 Task: Create a due date automation trigger when advanced on, on the monday after a card is due add fields with custom field "Resume" set to a number greater or equal to 1 and lower or equal to 10 at 11:00 AM.
Action: Mouse moved to (1134, 96)
Screenshot: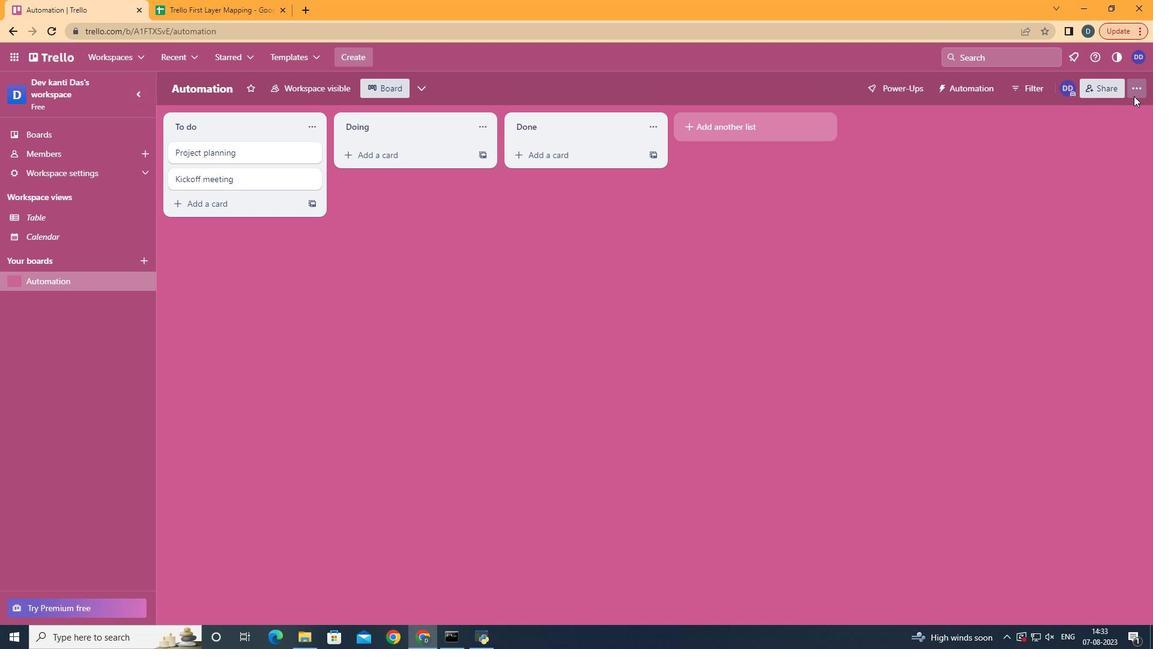 
Action: Mouse pressed left at (1134, 96)
Screenshot: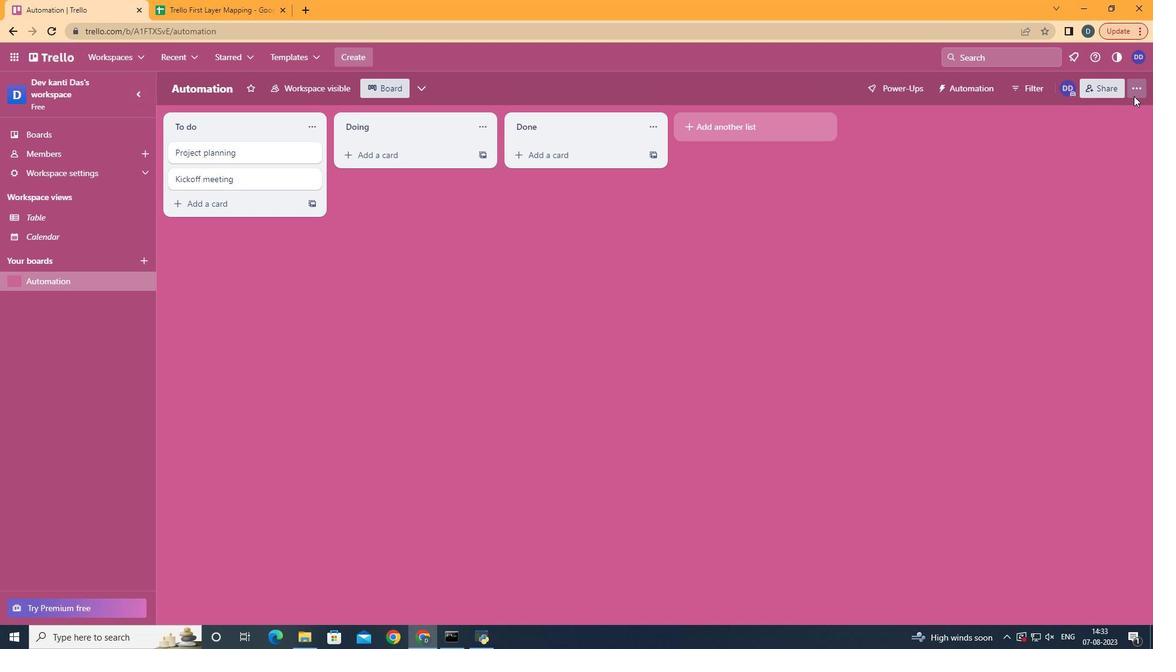
Action: Mouse moved to (1031, 253)
Screenshot: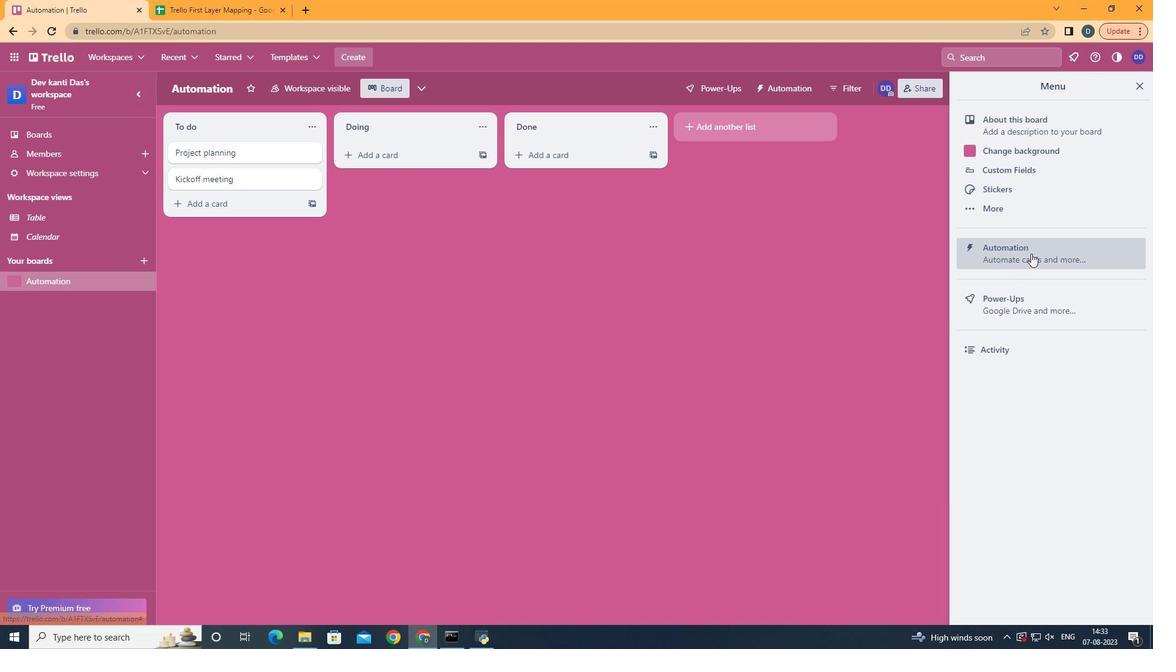 
Action: Mouse pressed left at (1031, 253)
Screenshot: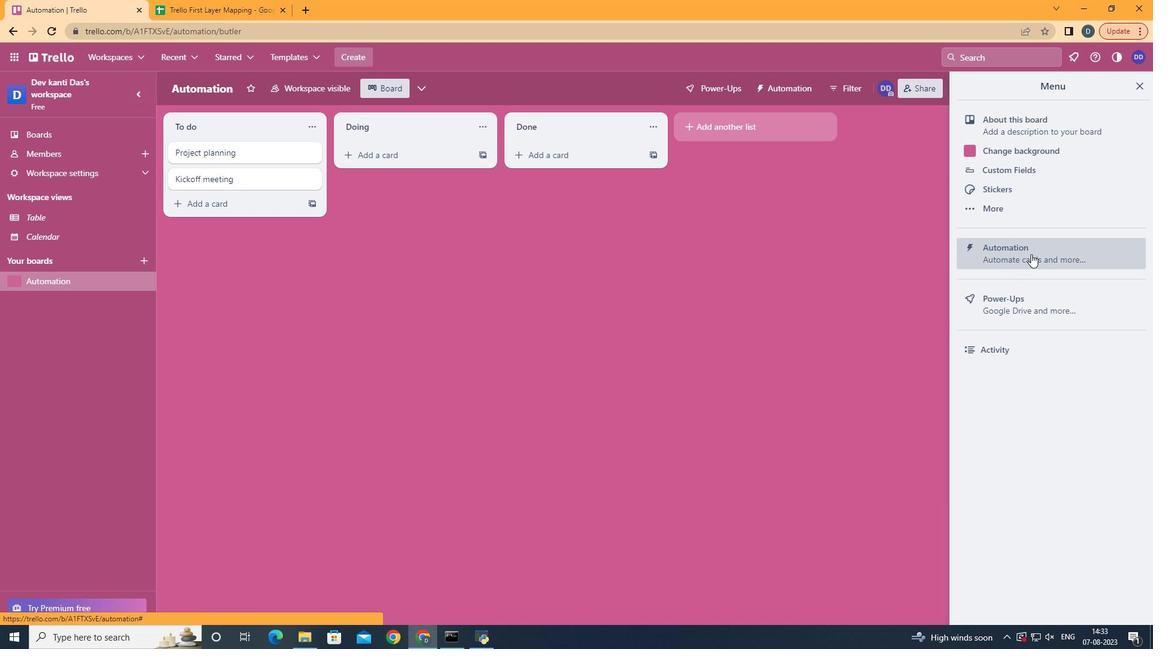 
Action: Mouse moved to (216, 235)
Screenshot: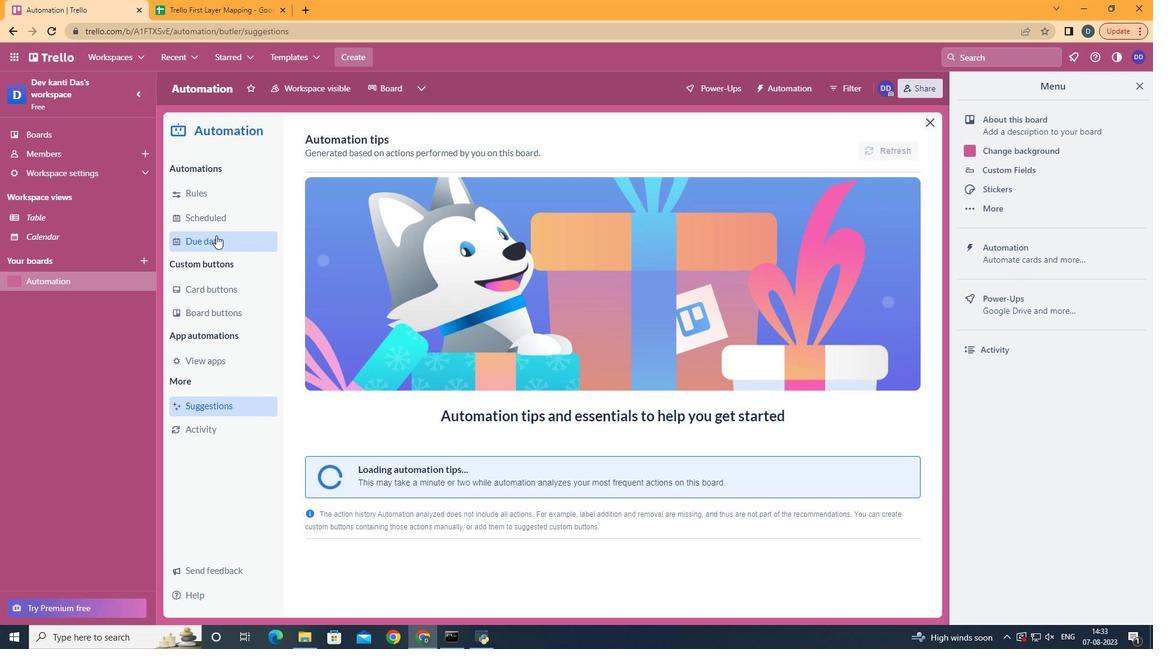 
Action: Mouse pressed left at (216, 235)
Screenshot: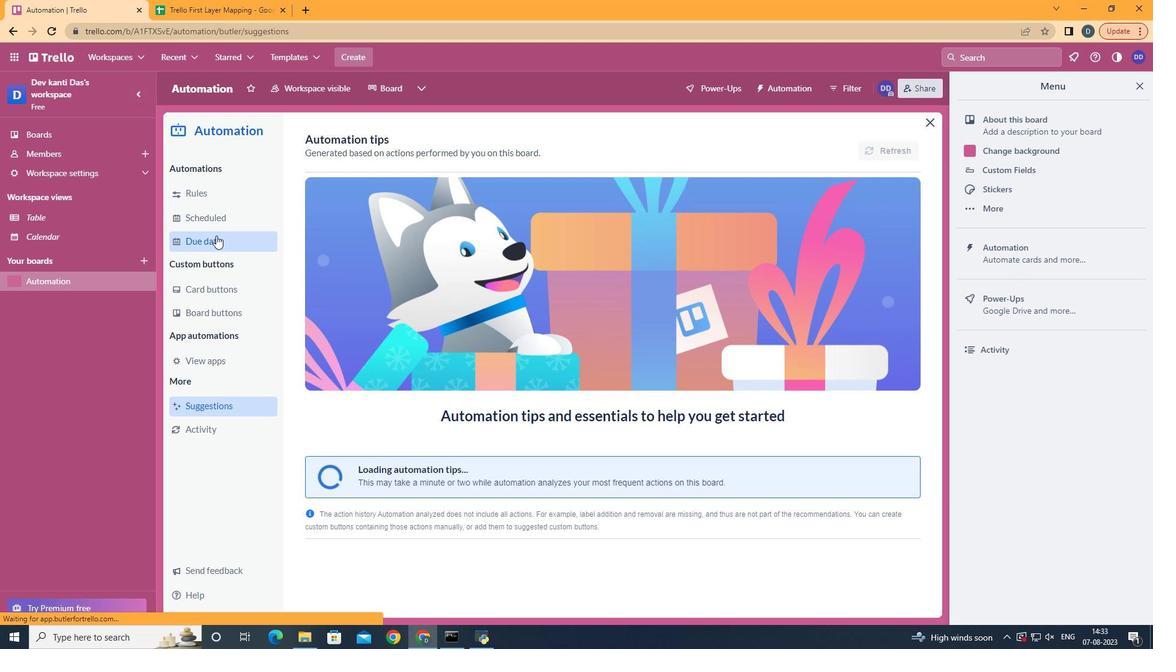 
Action: Mouse moved to (847, 149)
Screenshot: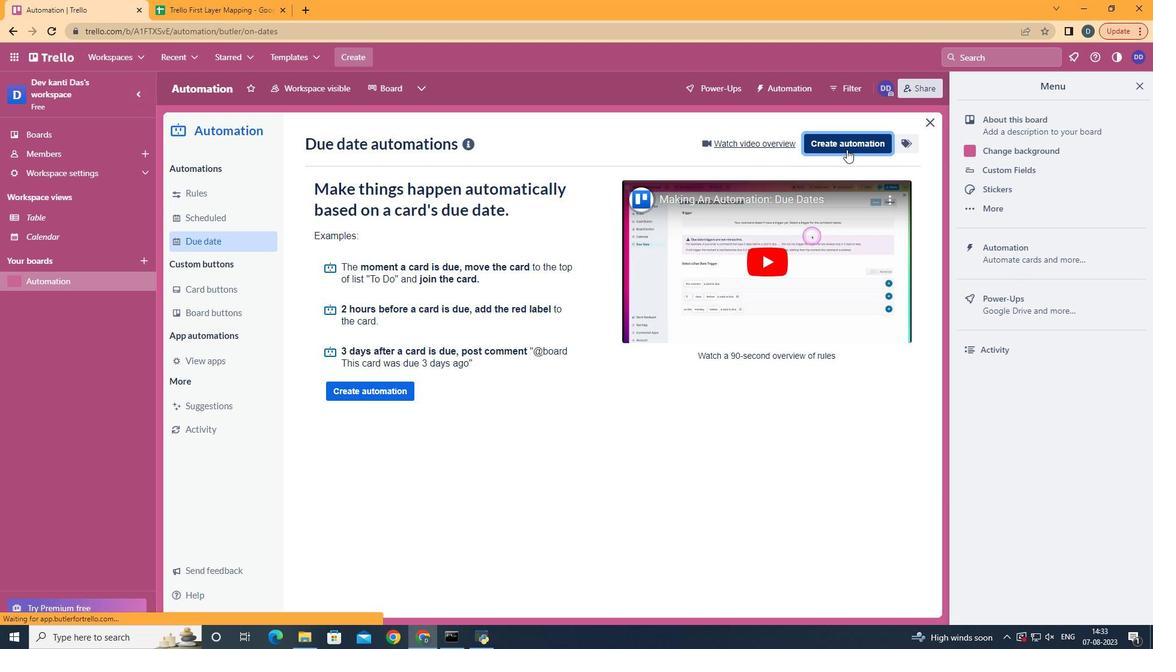 
Action: Mouse pressed left at (847, 149)
Screenshot: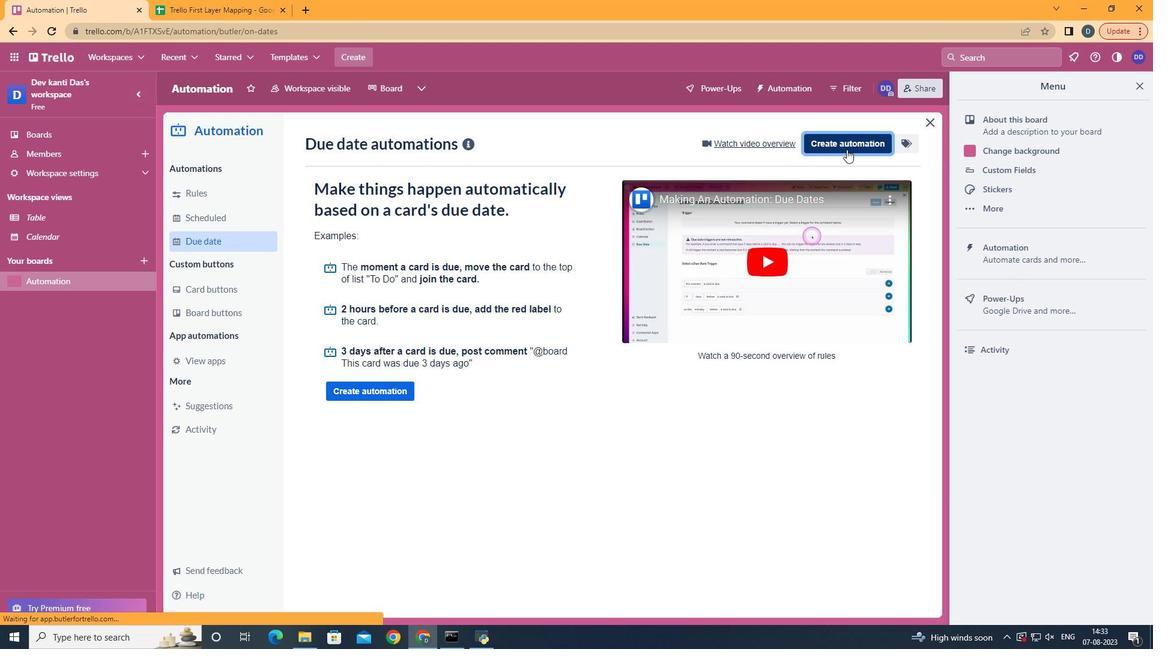 
Action: Mouse moved to (662, 260)
Screenshot: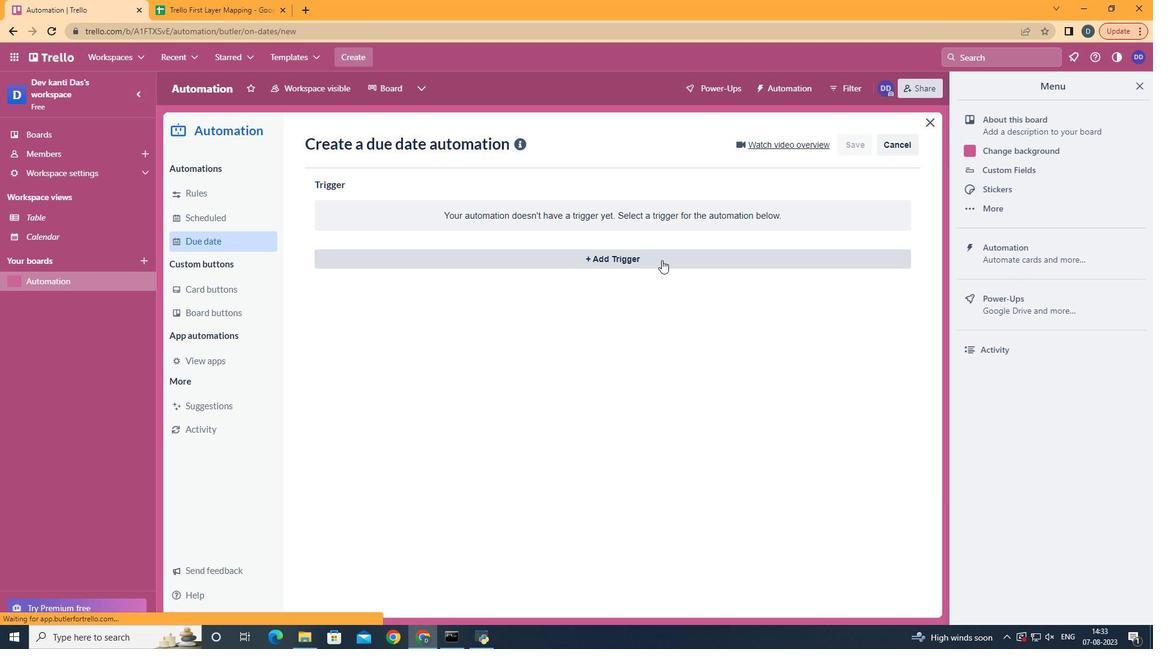 
Action: Mouse pressed left at (662, 260)
Screenshot: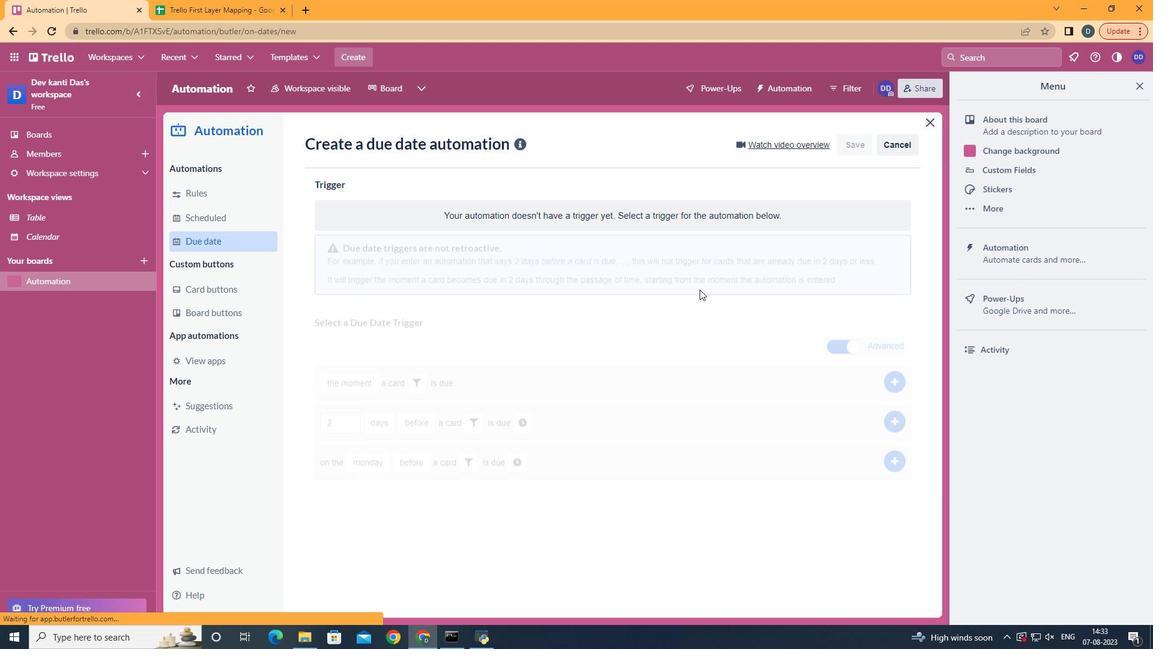 
Action: Mouse moved to (392, 307)
Screenshot: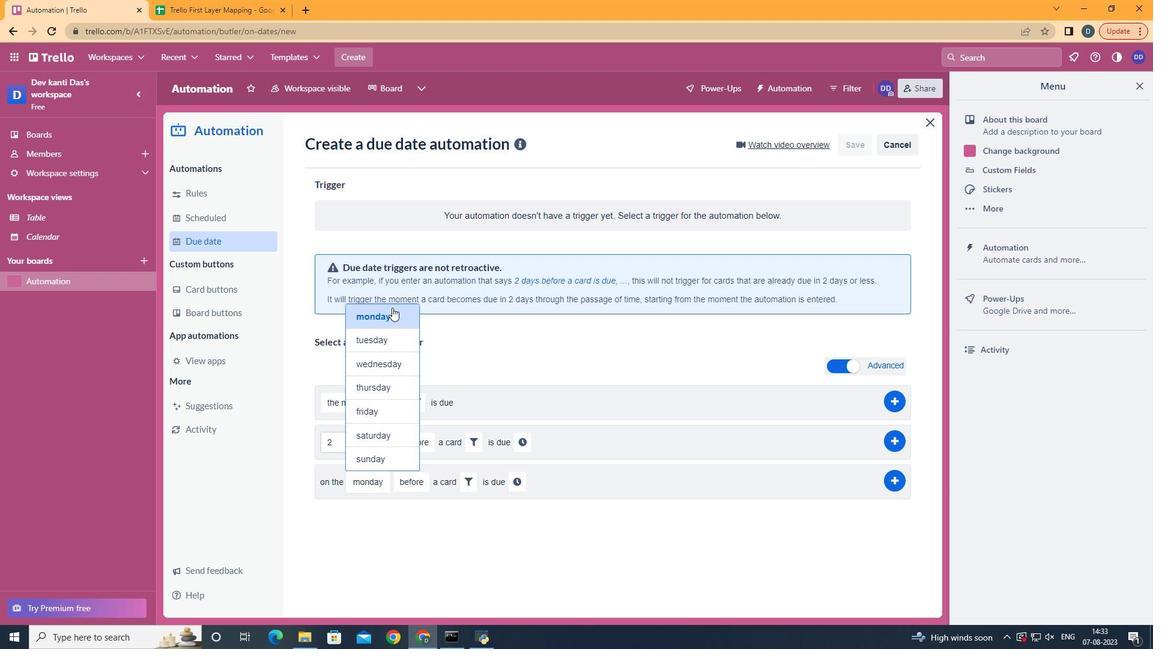 
Action: Mouse pressed left at (392, 307)
Screenshot: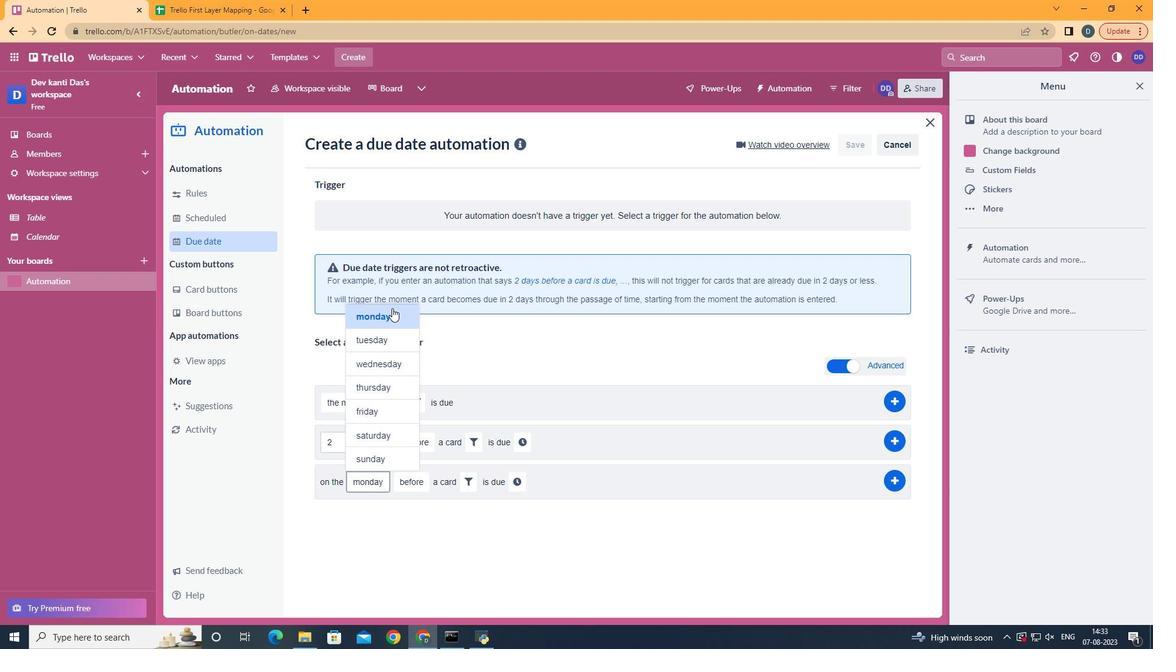 
Action: Mouse moved to (420, 527)
Screenshot: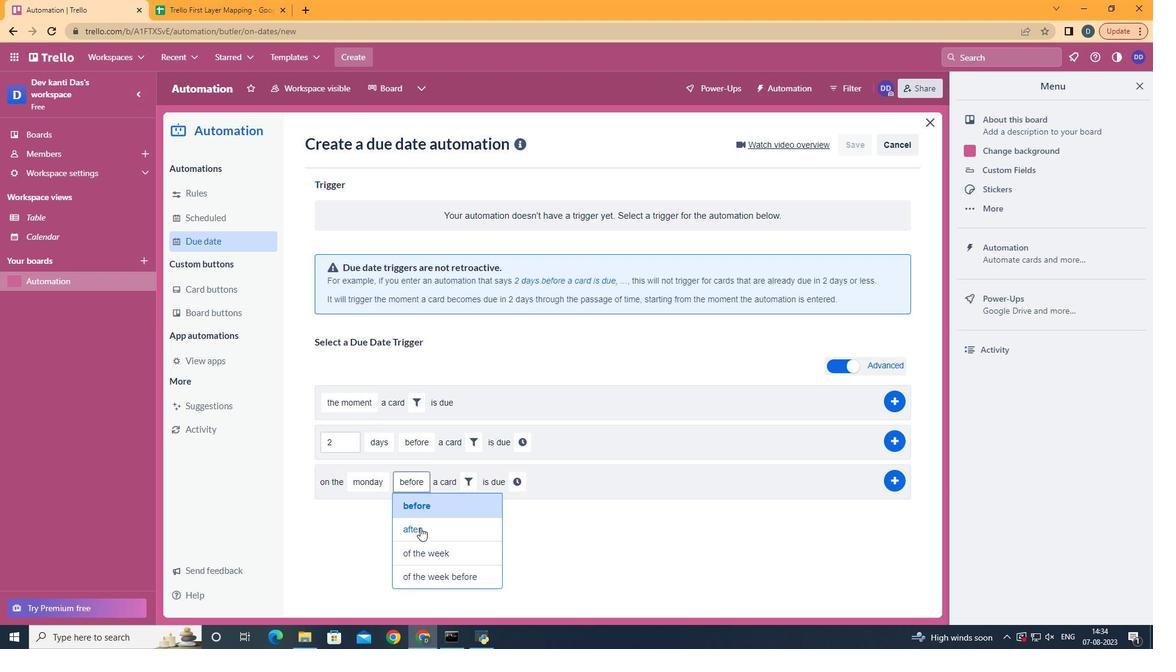 
Action: Mouse pressed left at (420, 527)
Screenshot: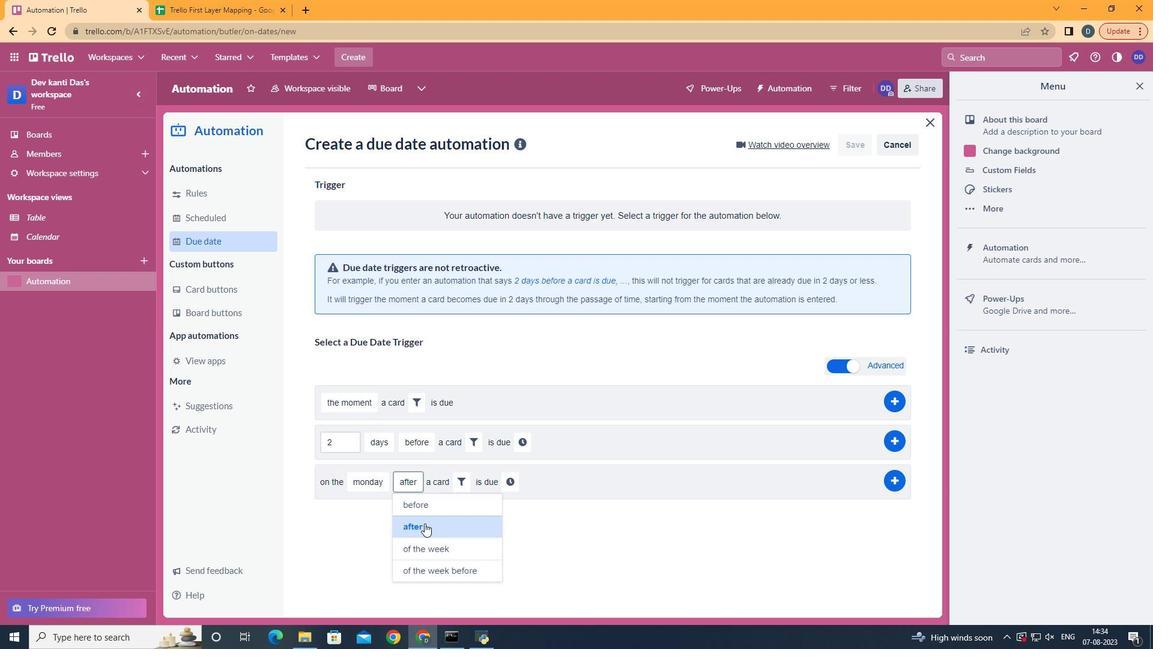 
Action: Mouse moved to (462, 481)
Screenshot: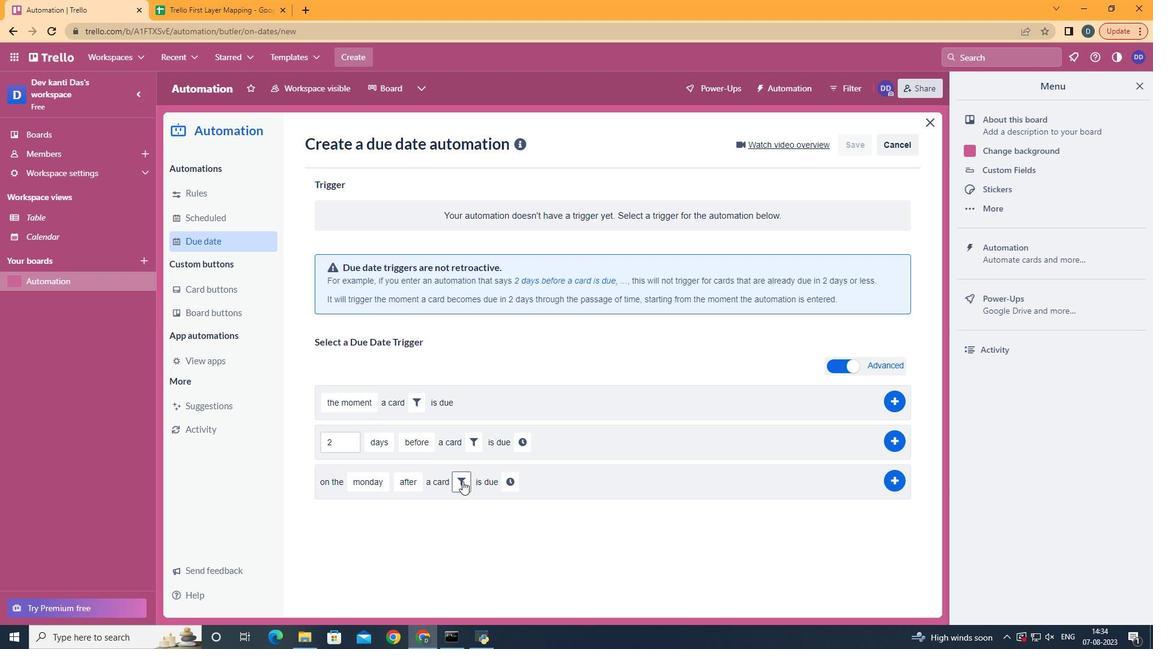 
Action: Mouse pressed left at (462, 481)
Screenshot: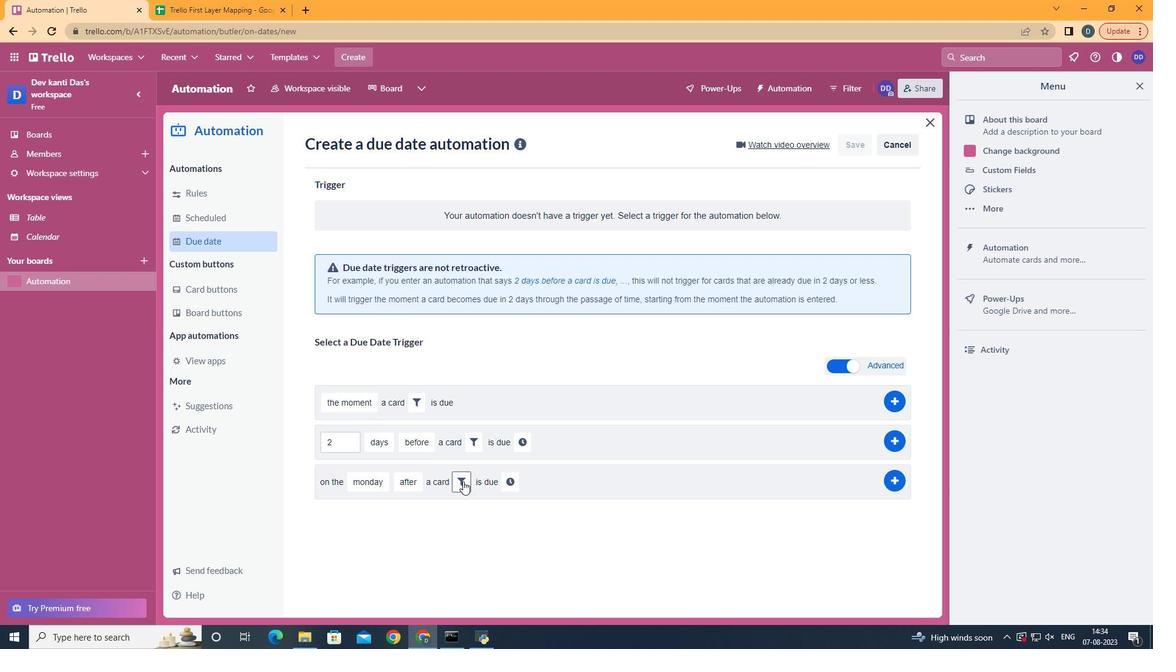 
Action: Mouse moved to (640, 521)
Screenshot: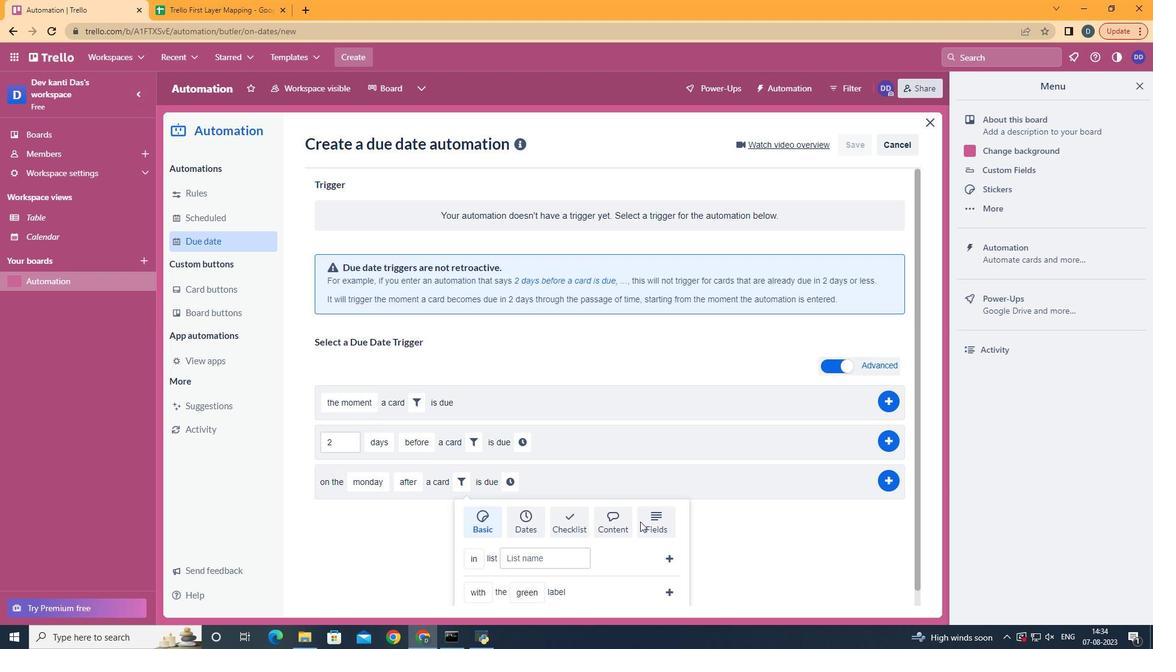 
Action: Mouse pressed left at (640, 521)
Screenshot: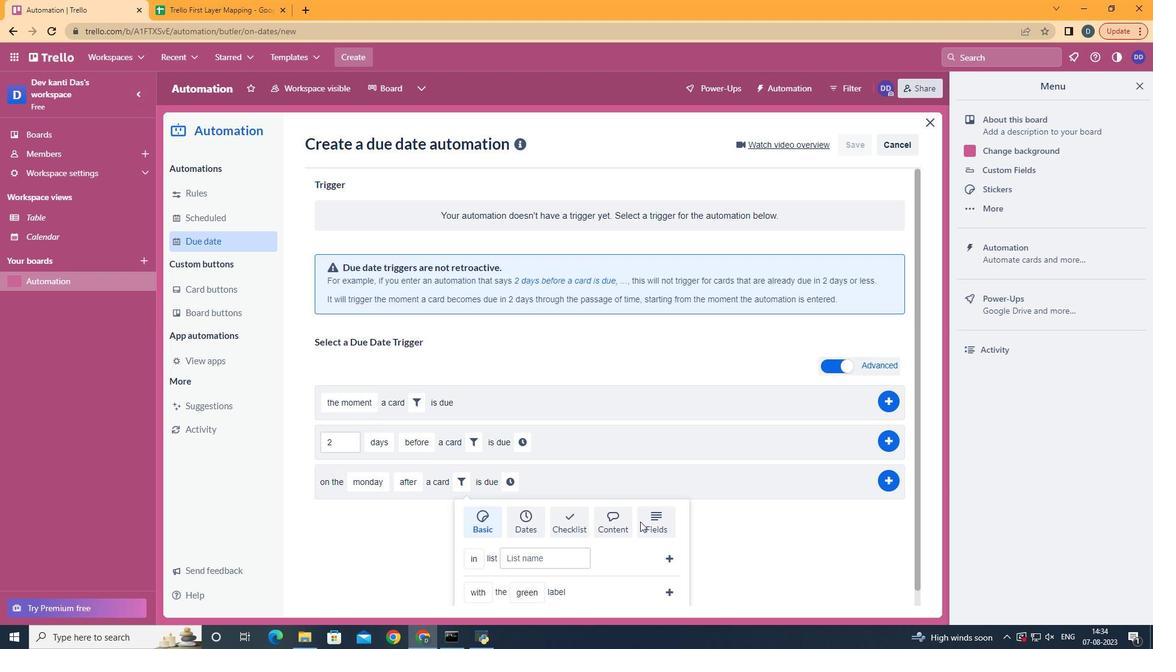 
Action: Mouse moved to (644, 512)
Screenshot: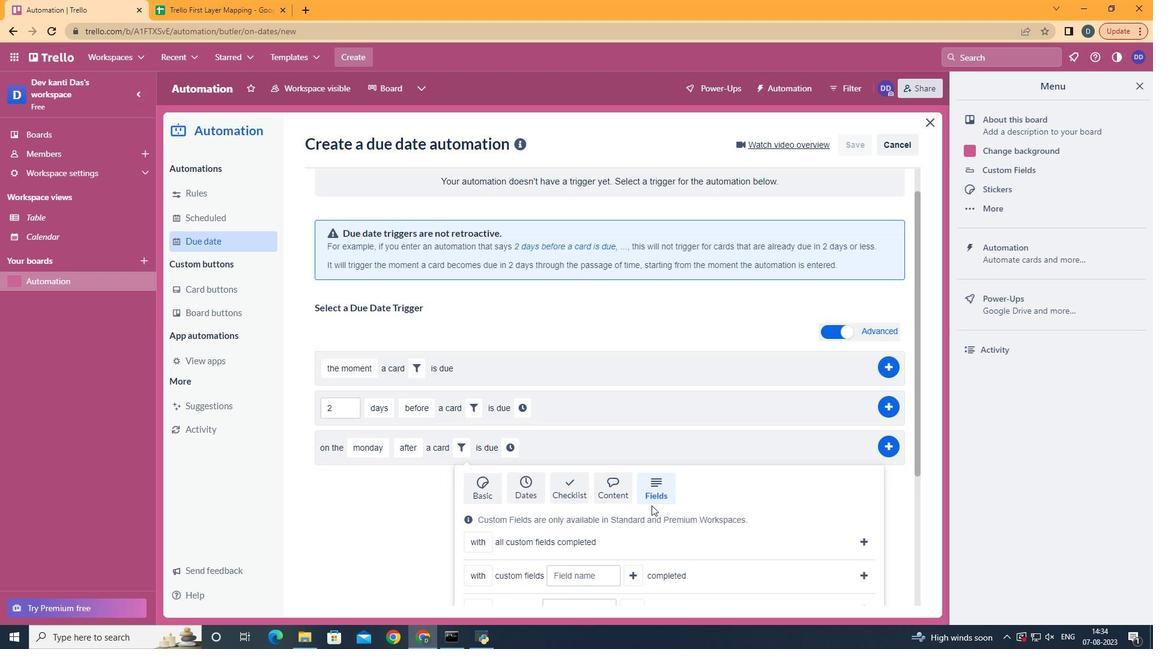 
Action: Mouse scrolled (644, 511) with delta (0, 0)
Screenshot: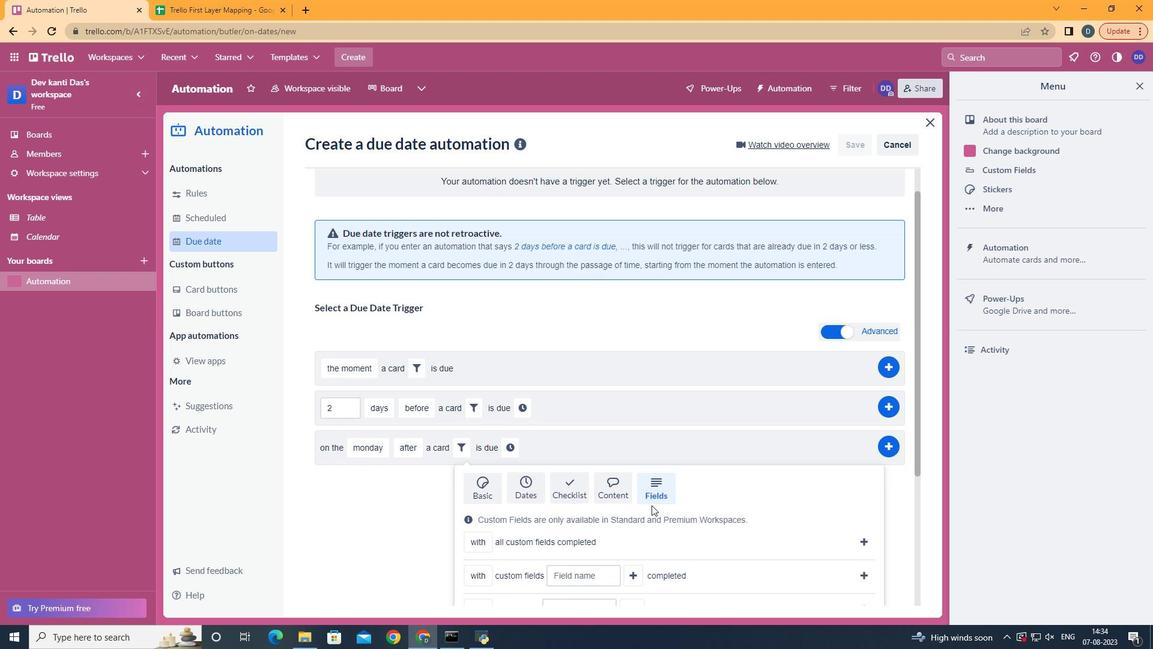 
Action: Mouse scrolled (644, 511) with delta (0, 0)
Screenshot: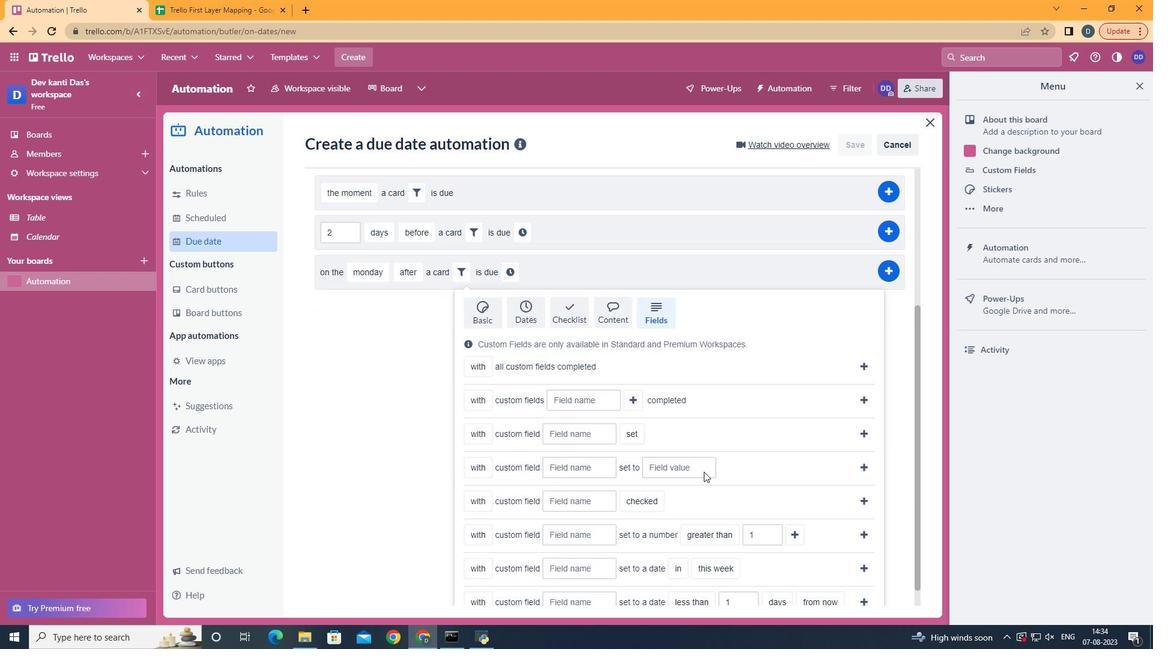 
Action: Mouse scrolled (644, 511) with delta (0, 0)
Screenshot: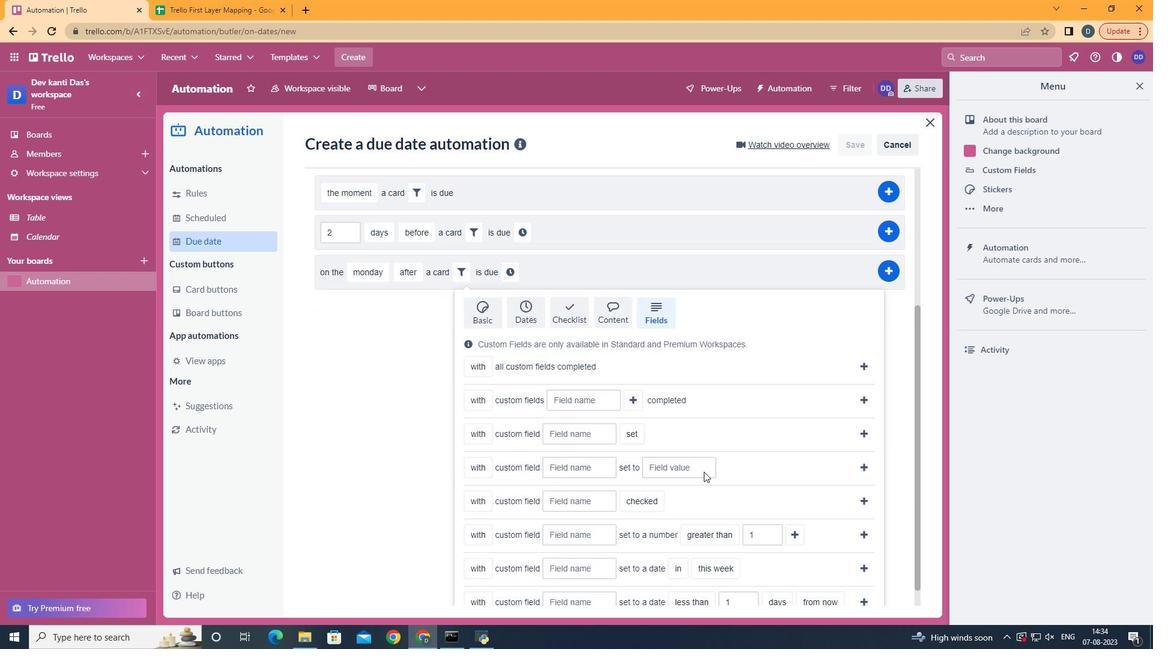 
Action: Mouse scrolled (644, 511) with delta (0, 0)
Screenshot: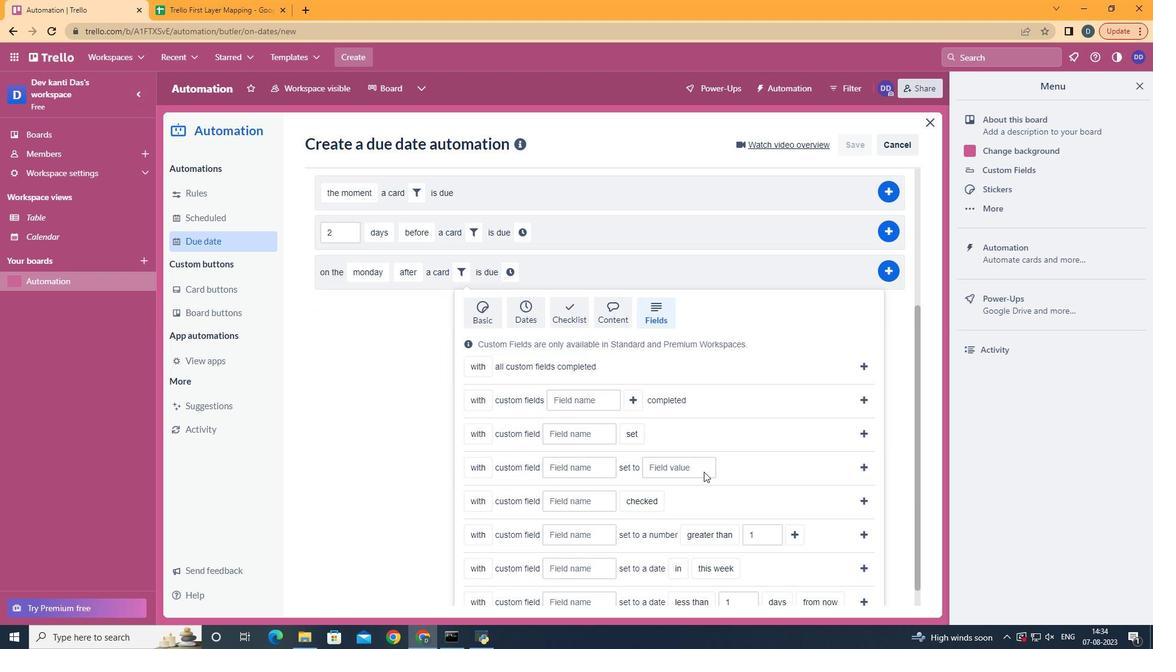 
Action: Mouse moved to (644, 511)
Screenshot: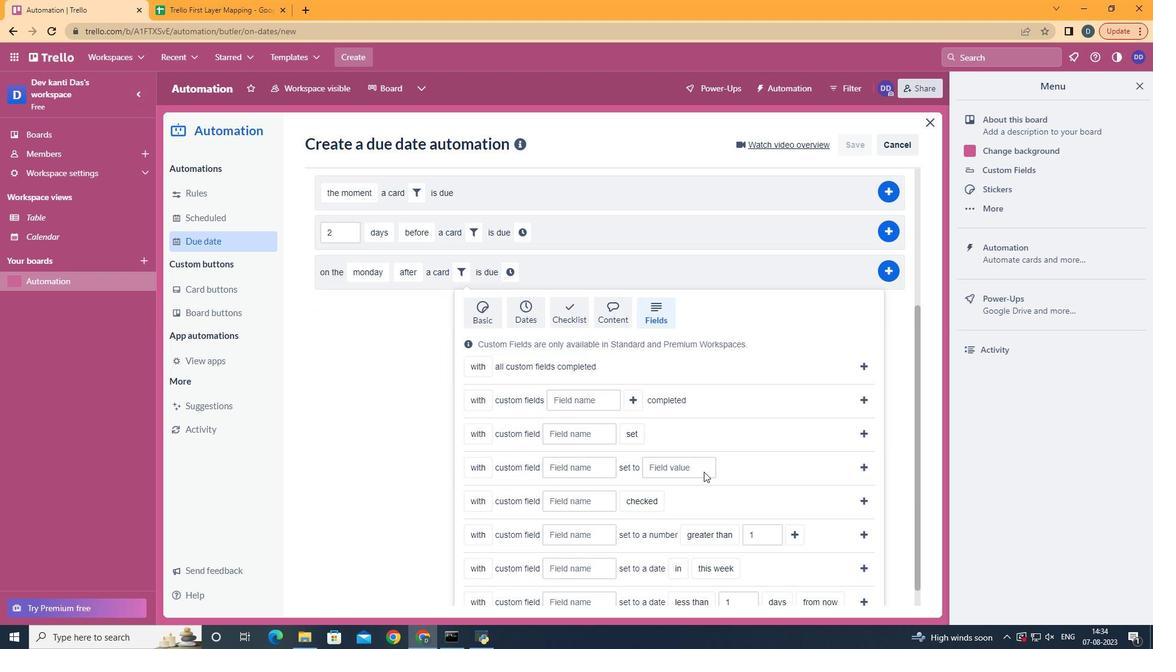 
Action: Mouse scrolled (644, 510) with delta (0, 0)
Screenshot: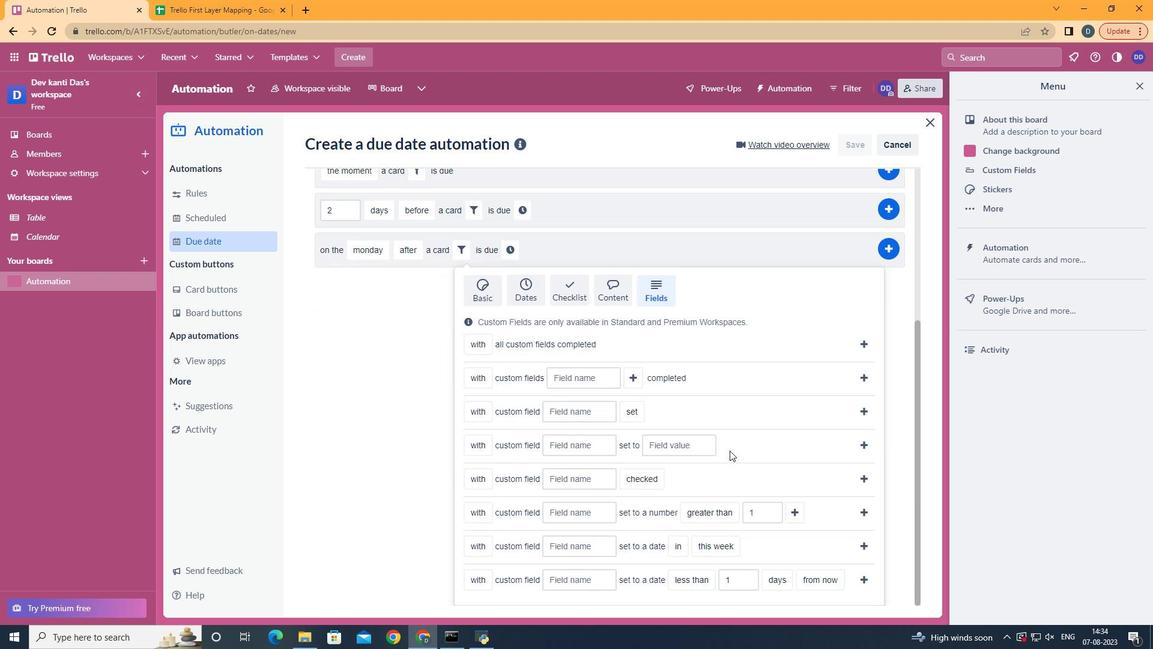 
Action: Mouse moved to (486, 532)
Screenshot: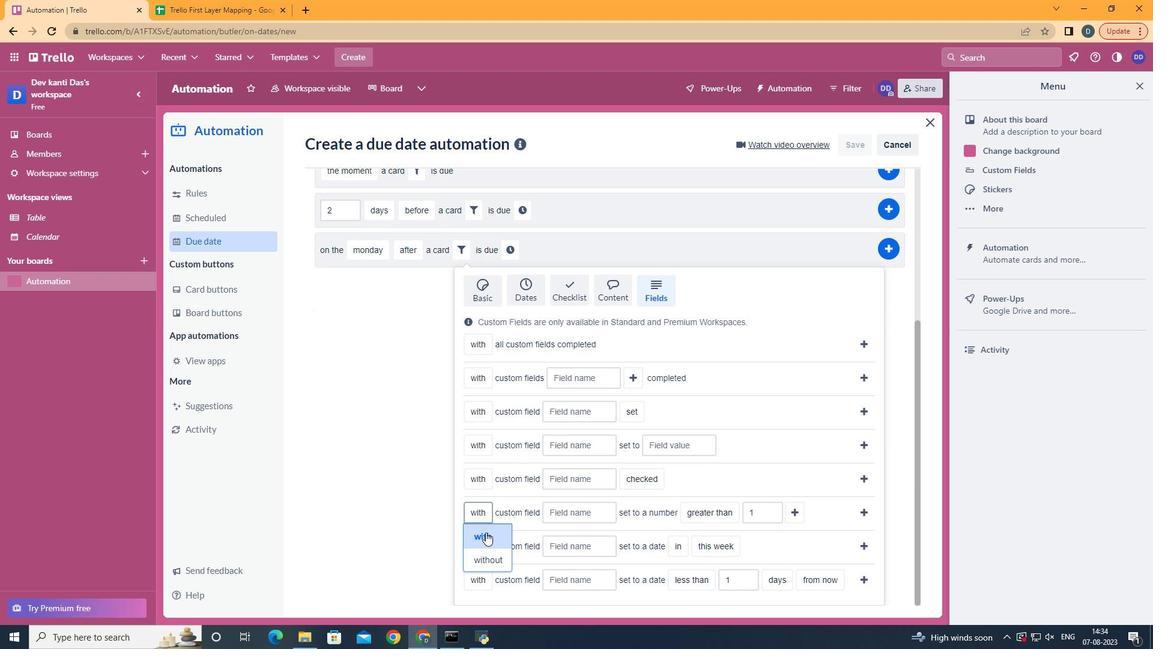 
Action: Mouse pressed left at (486, 532)
Screenshot: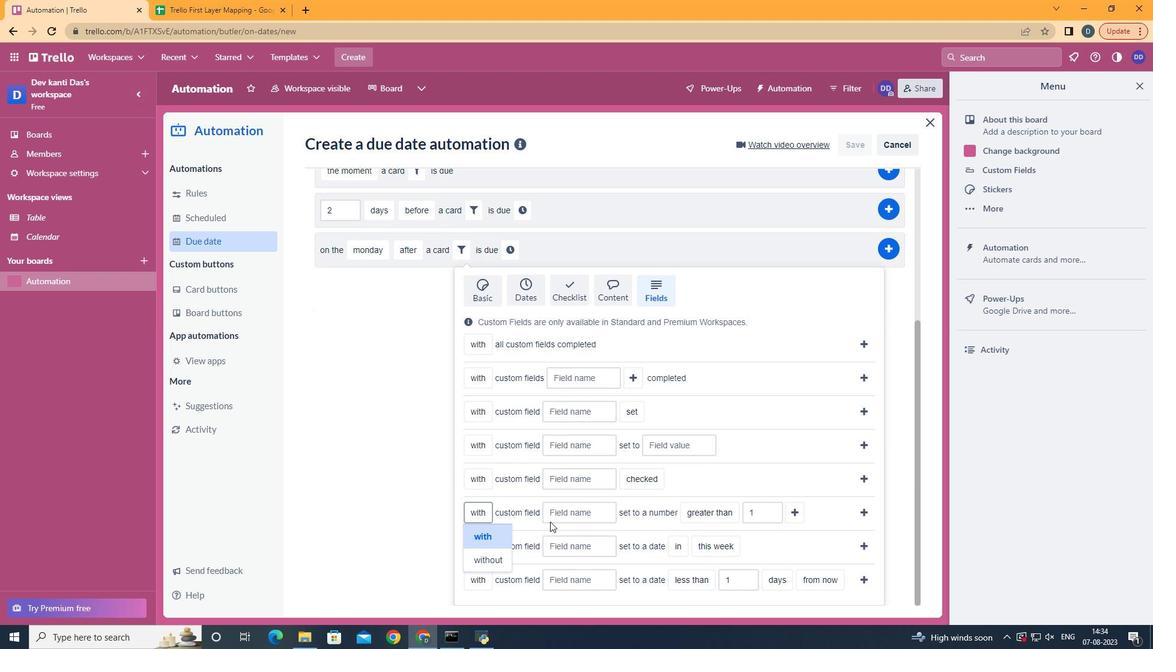 
Action: Mouse moved to (583, 516)
Screenshot: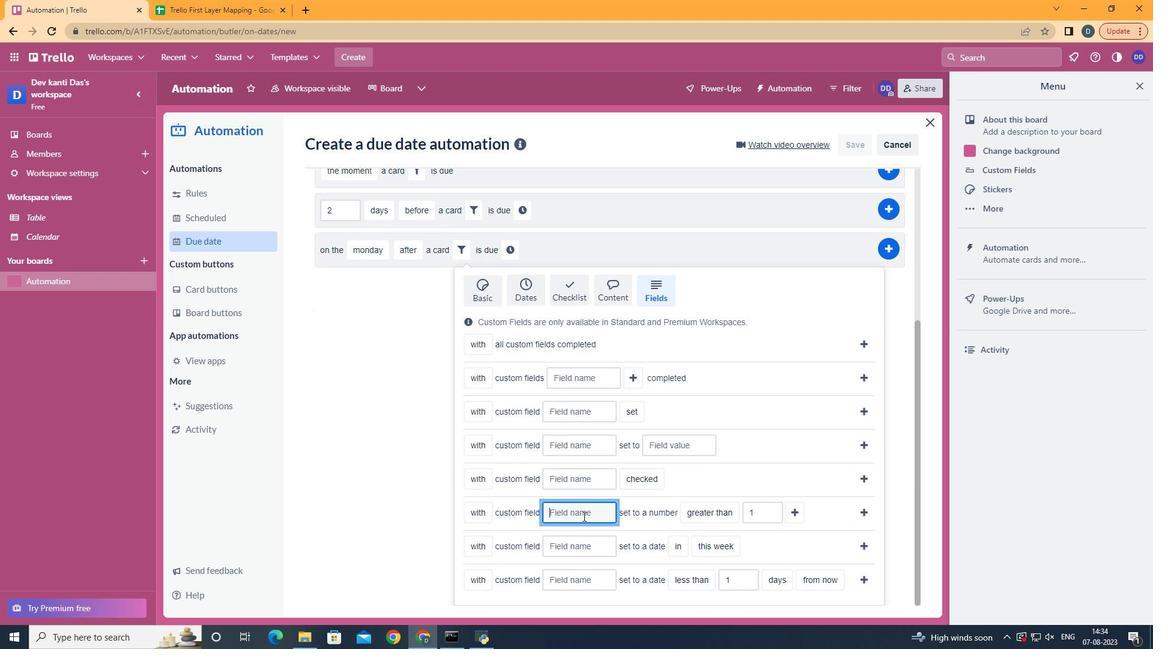 
Action: Mouse pressed left at (583, 516)
Screenshot: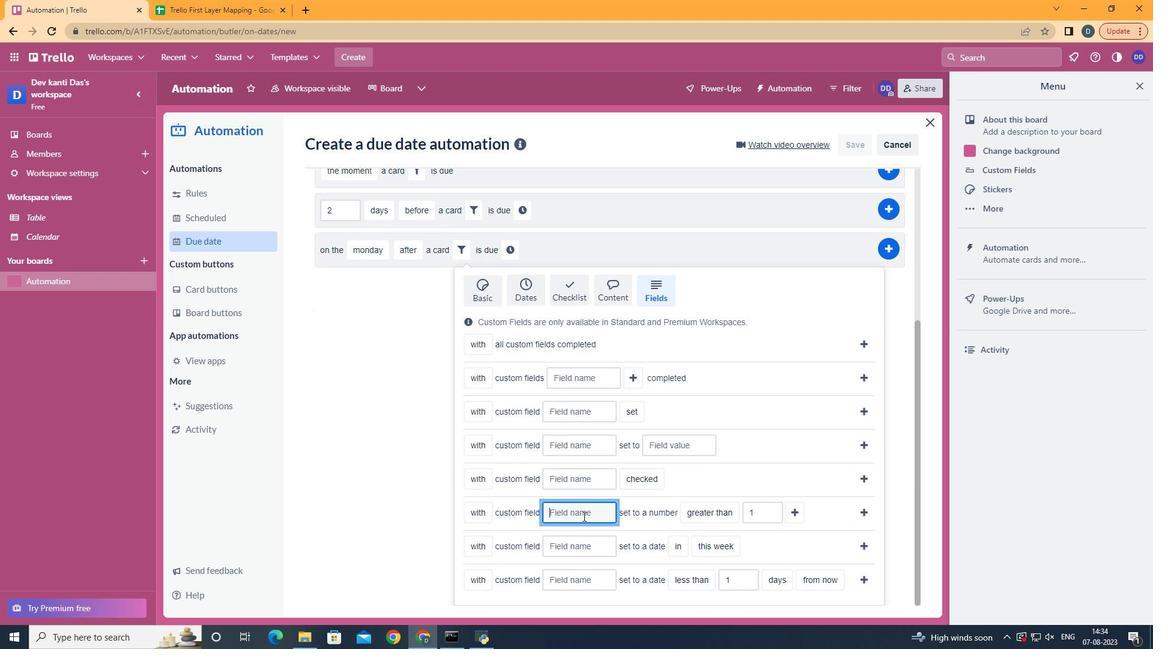 
Action: Key pressed <Key.shift>Resume
Screenshot: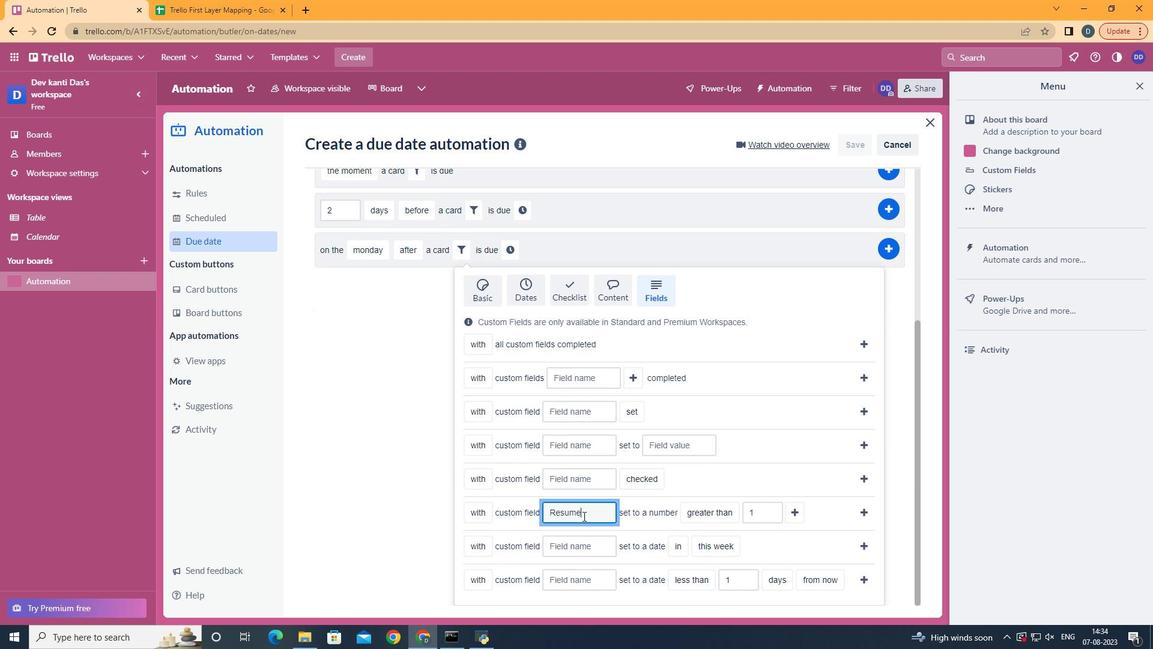 
Action: Mouse moved to (744, 438)
Screenshot: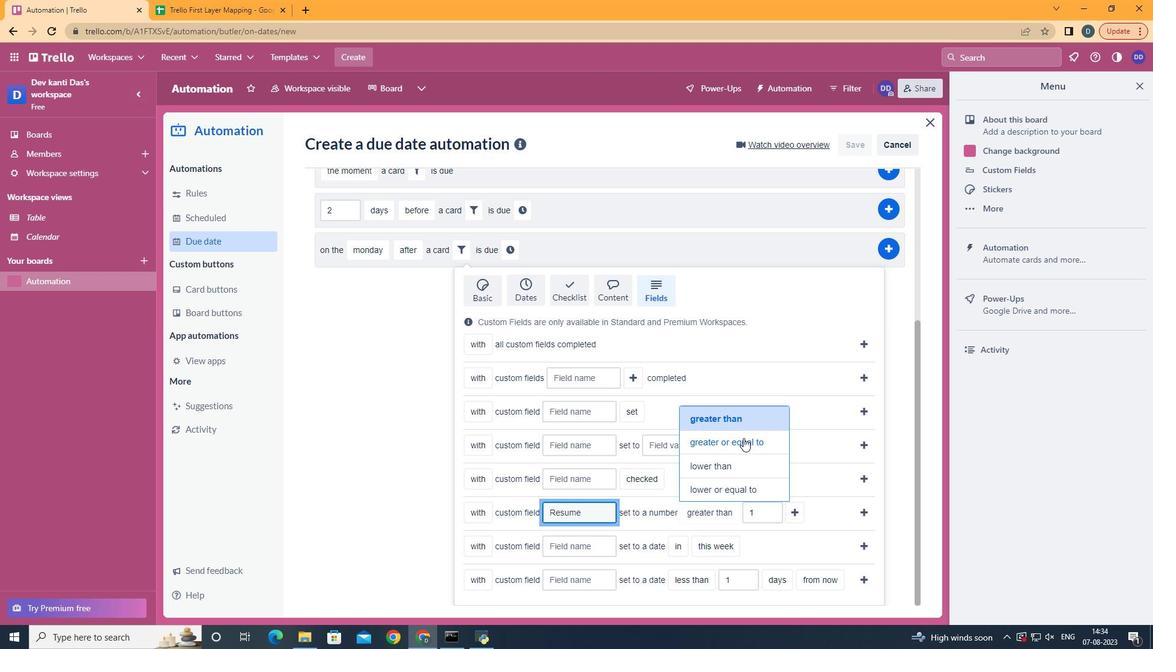 
Action: Mouse pressed left at (744, 438)
Screenshot: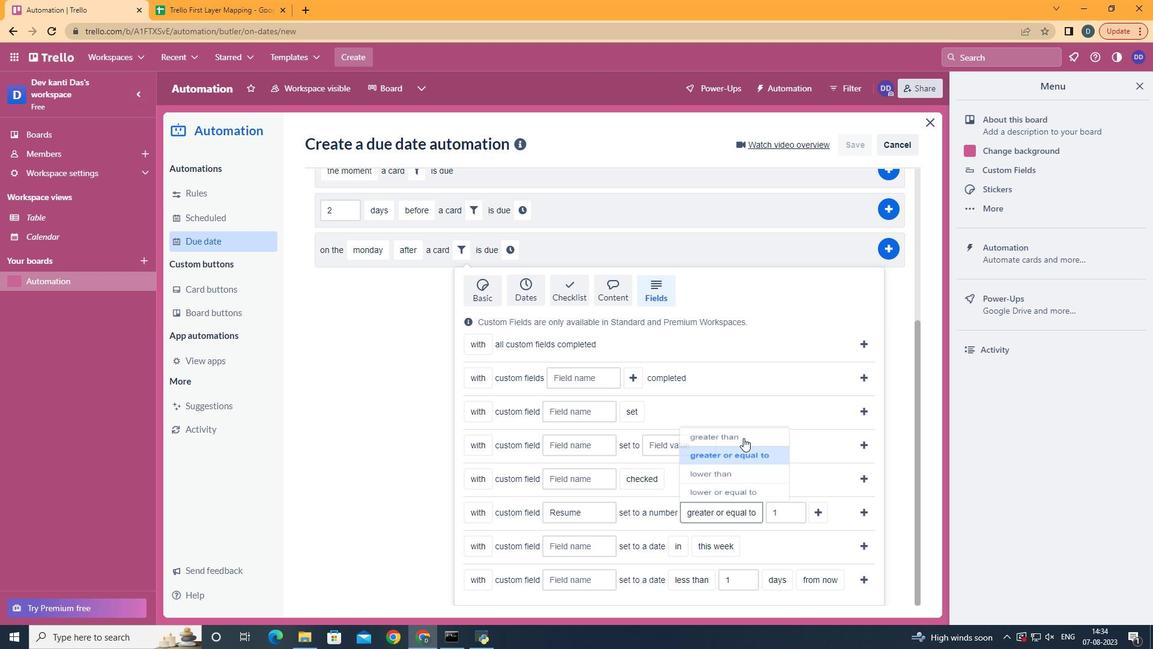 
Action: Mouse moved to (817, 509)
Screenshot: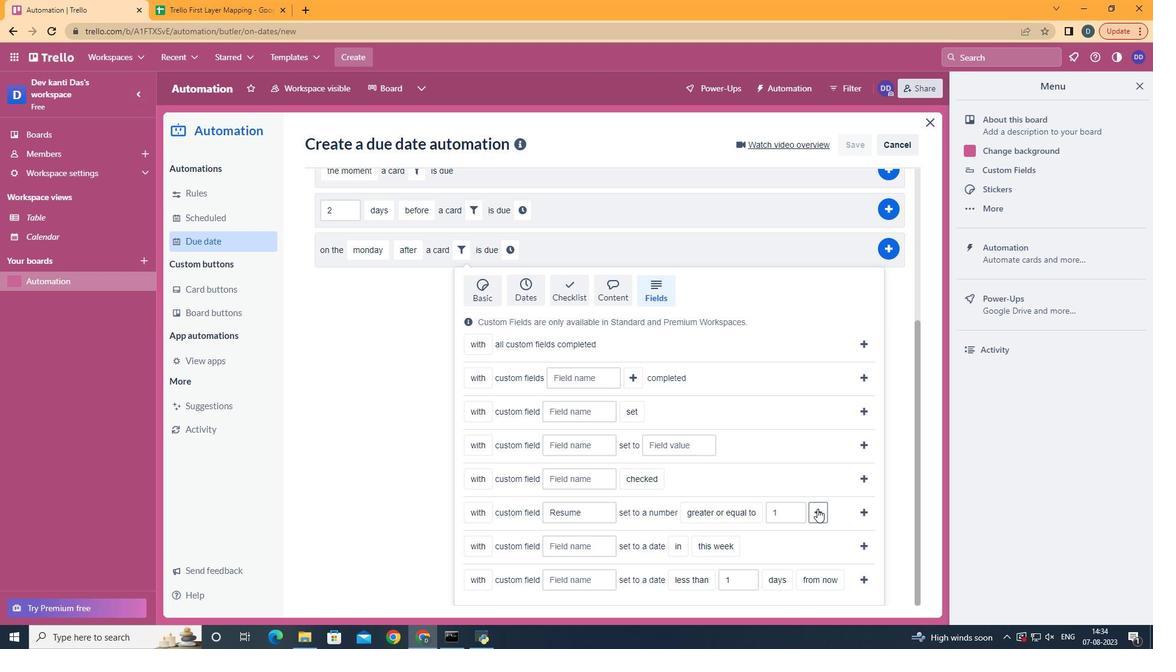 
Action: Mouse pressed left at (817, 509)
Screenshot: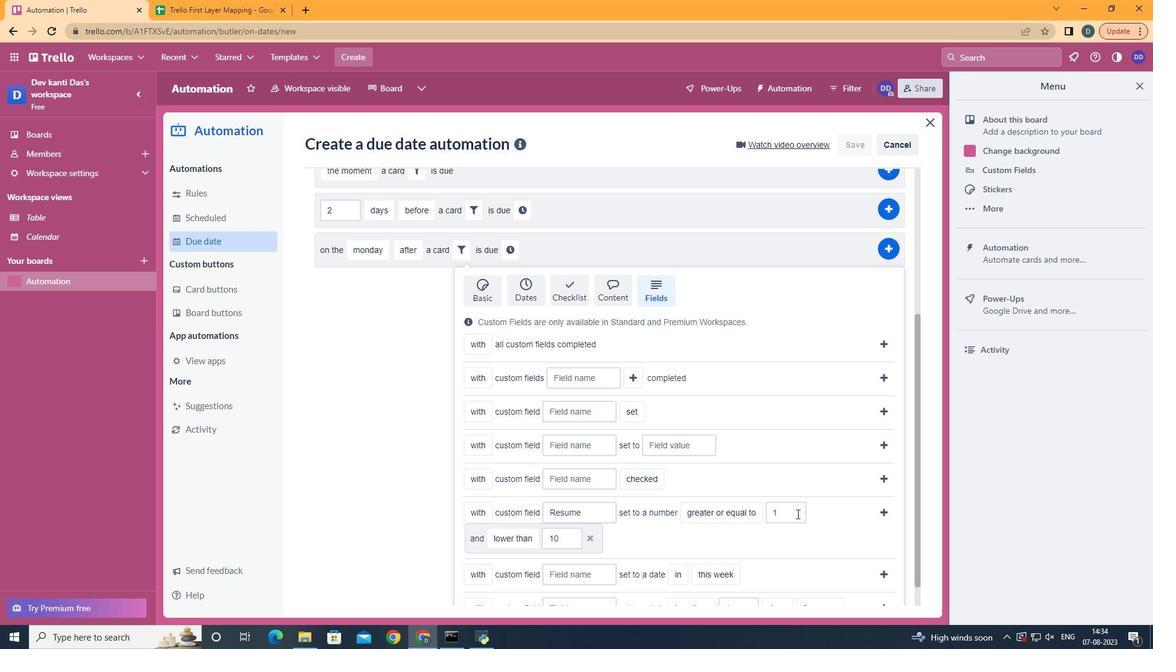 
Action: Mouse moved to (548, 464)
Screenshot: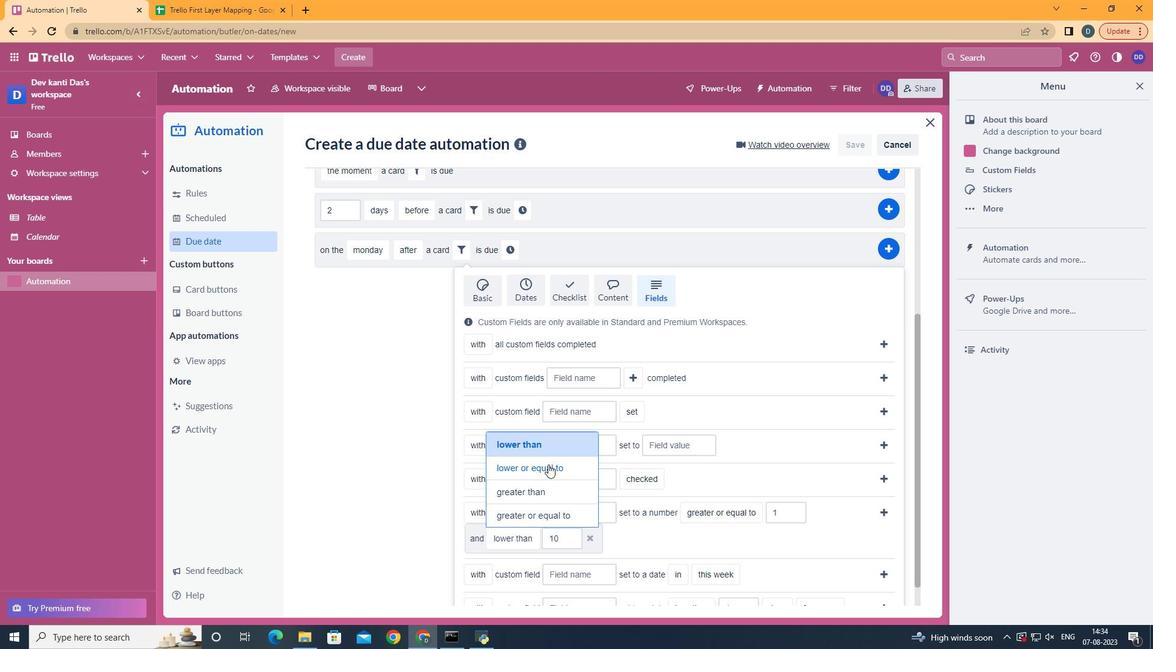 
Action: Mouse pressed left at (548, 464)
Screenshot: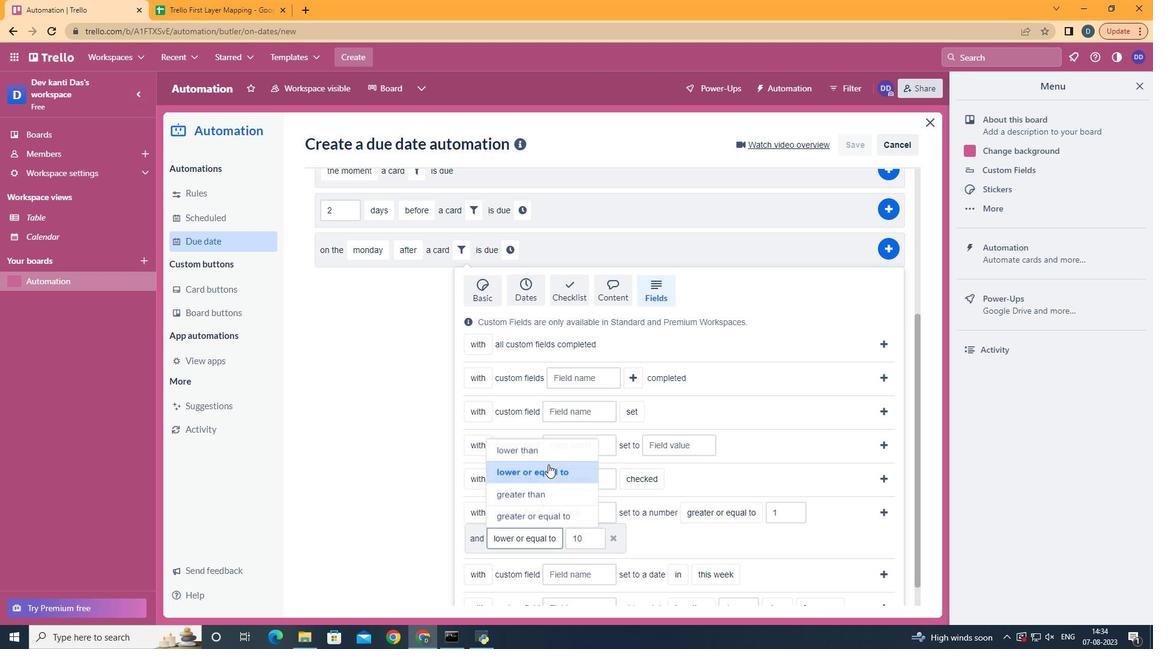 
Action: Mouse moved to (877, 519)
Screenshot: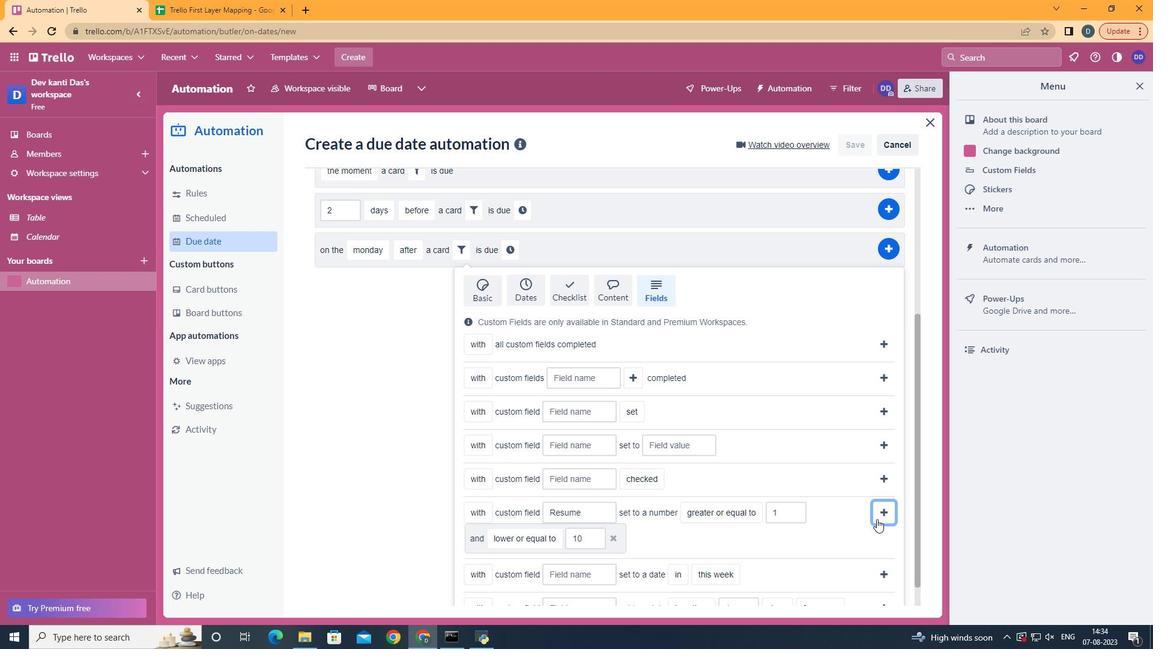 
Action: Mouse pressed left at (877, 519)
Screenshot: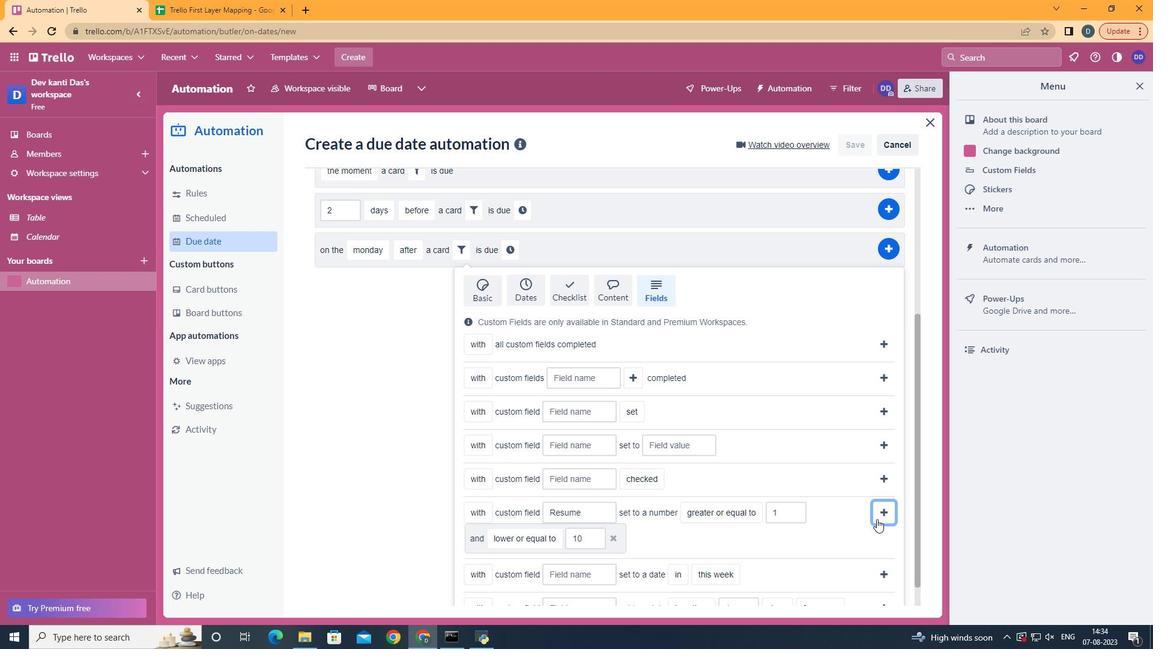 
Action: Mouse moved to (343, 509)
Screenshot: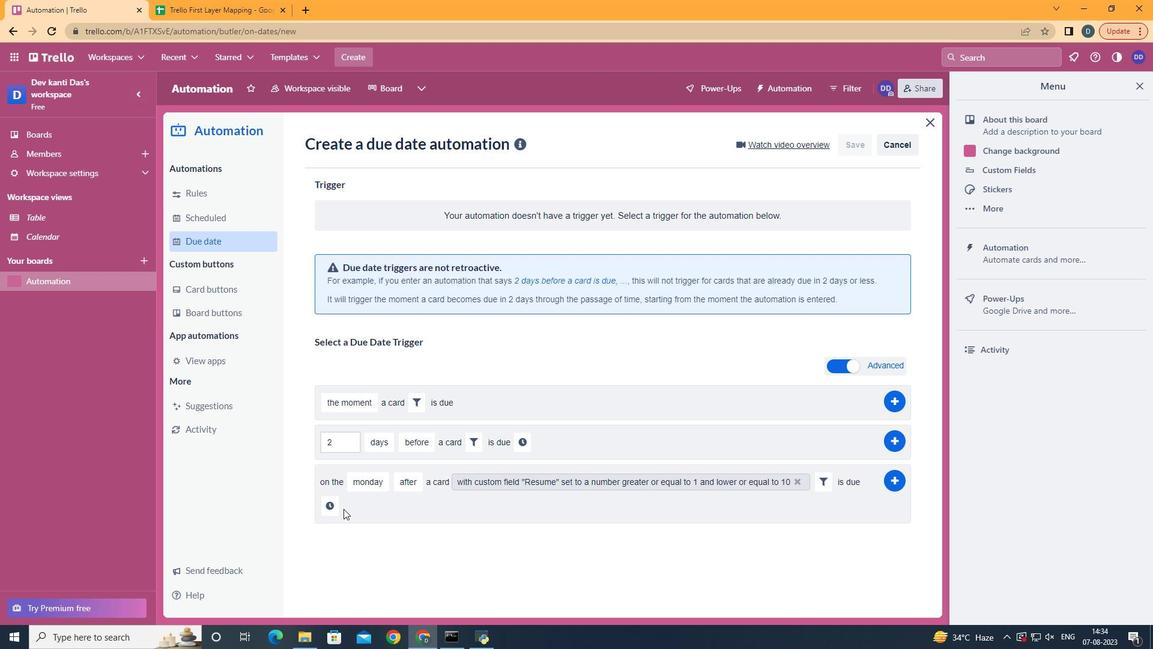 
Action: Mouse pressed left at (343, 509)
Screenshot: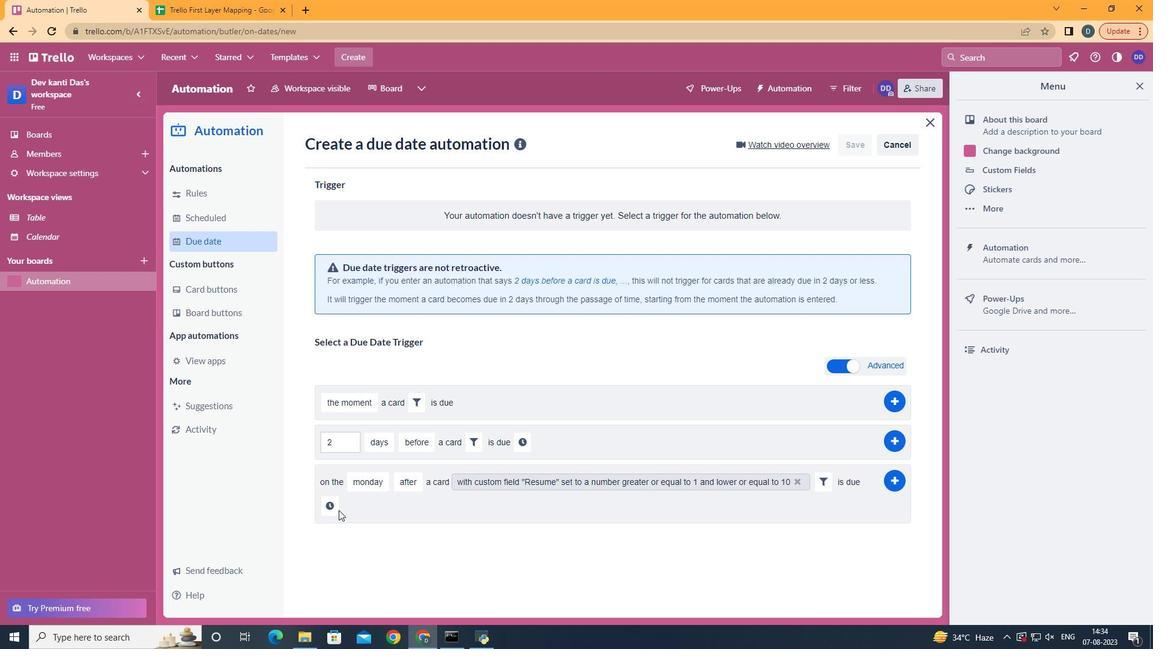 
Action: Mouse moved to (335, 510)
Screenshot: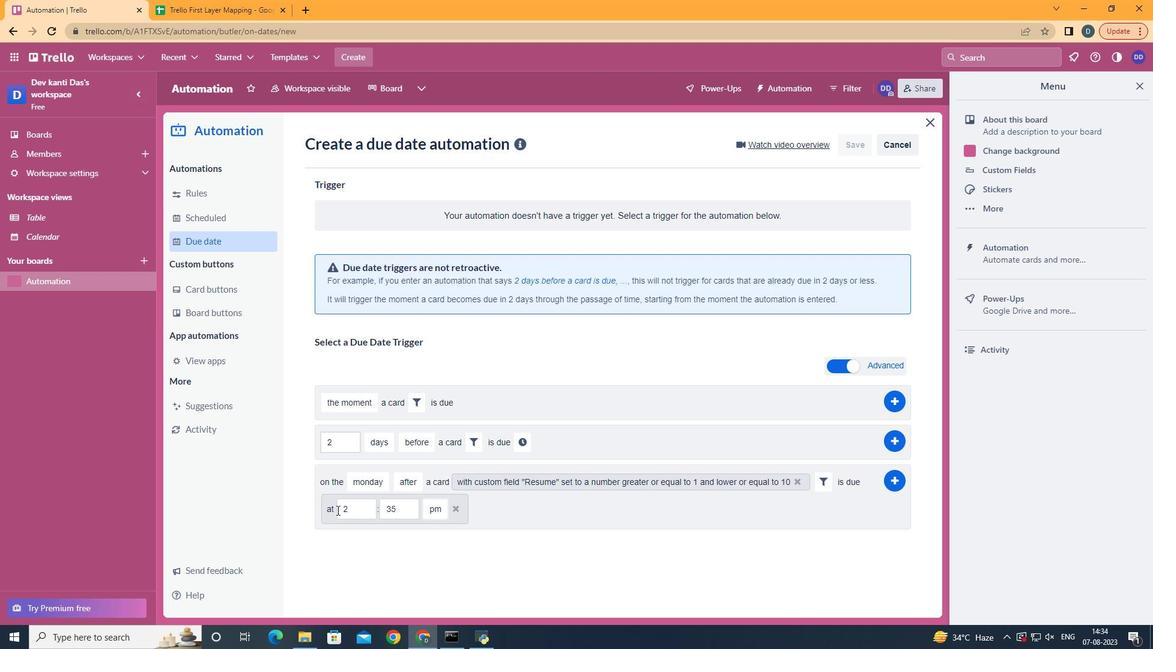 
Action: Mouse pressed left at (335, 510)
Screenshot: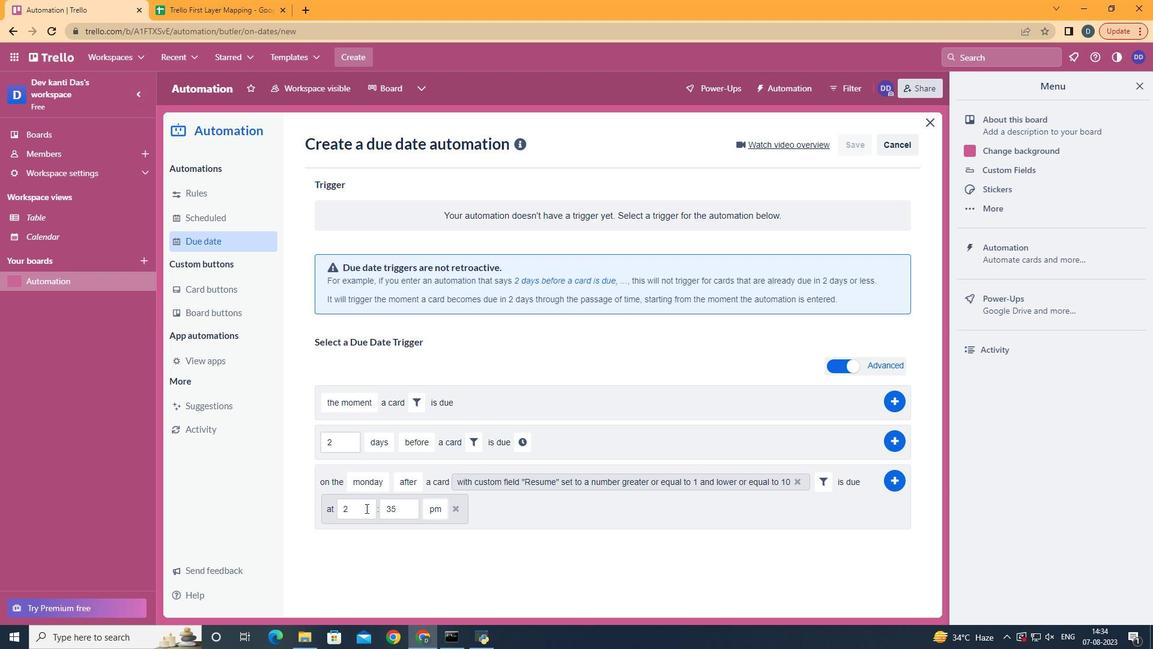 
Action: Mouse moved to (369, 507)
Screenshot: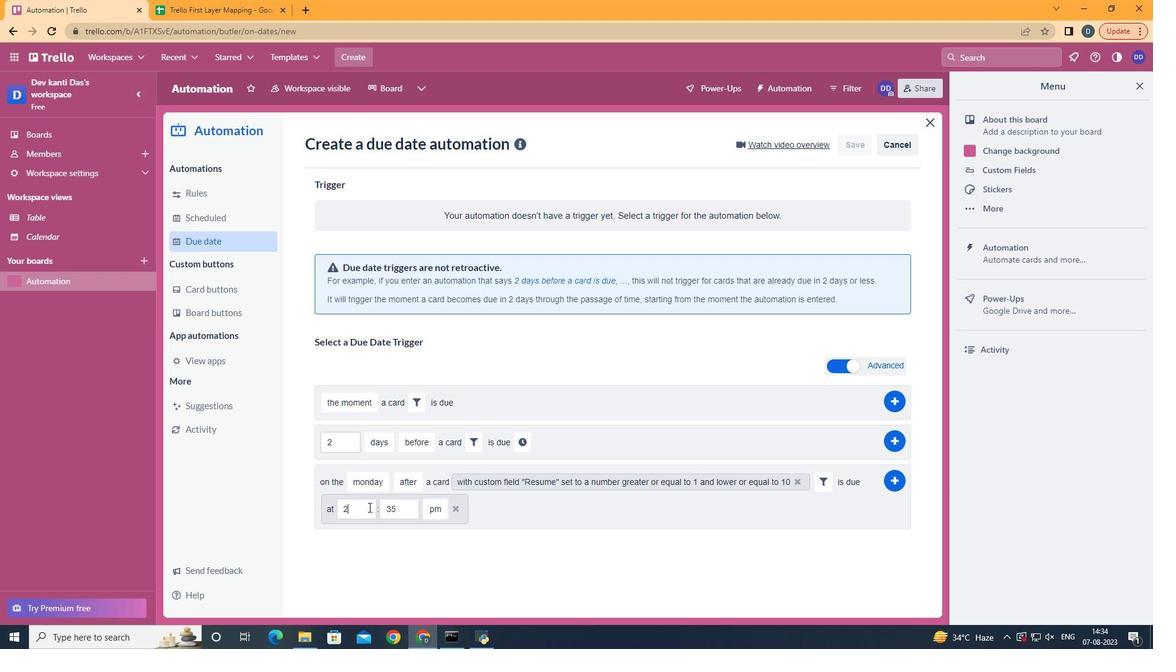 
Action: Mouse pressed left at (369, 507)
Screenshot: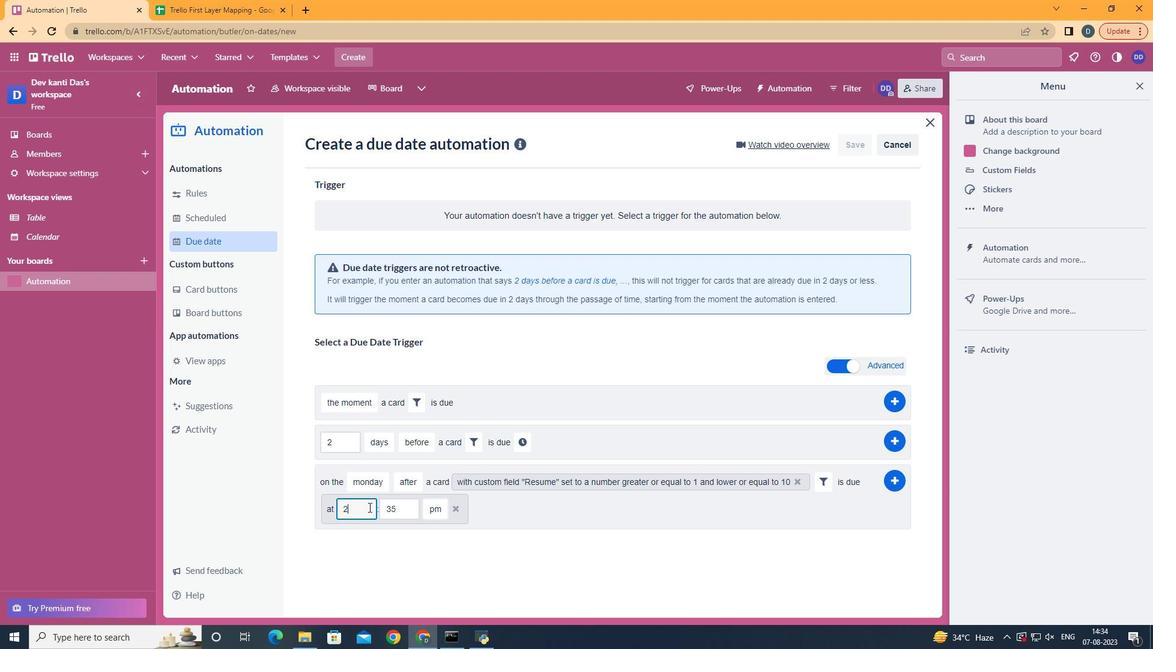 
Action: Key pressed <Key.backspace>11
Screenshot: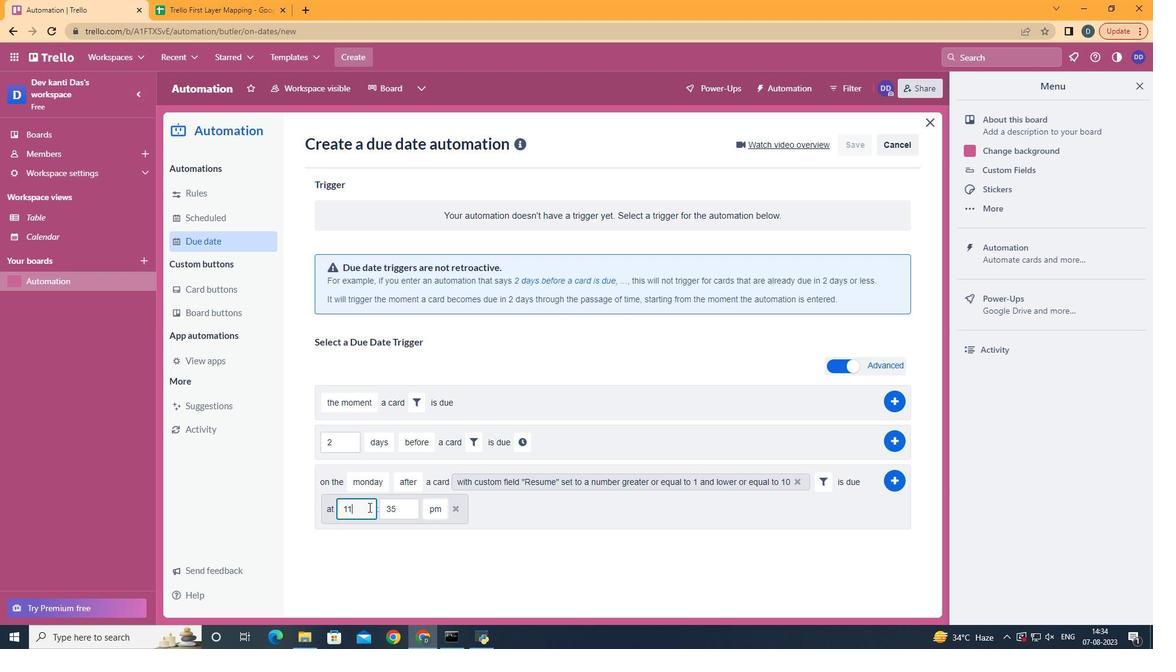 
Action: Mouse moved to (402, 508)
Screenshot: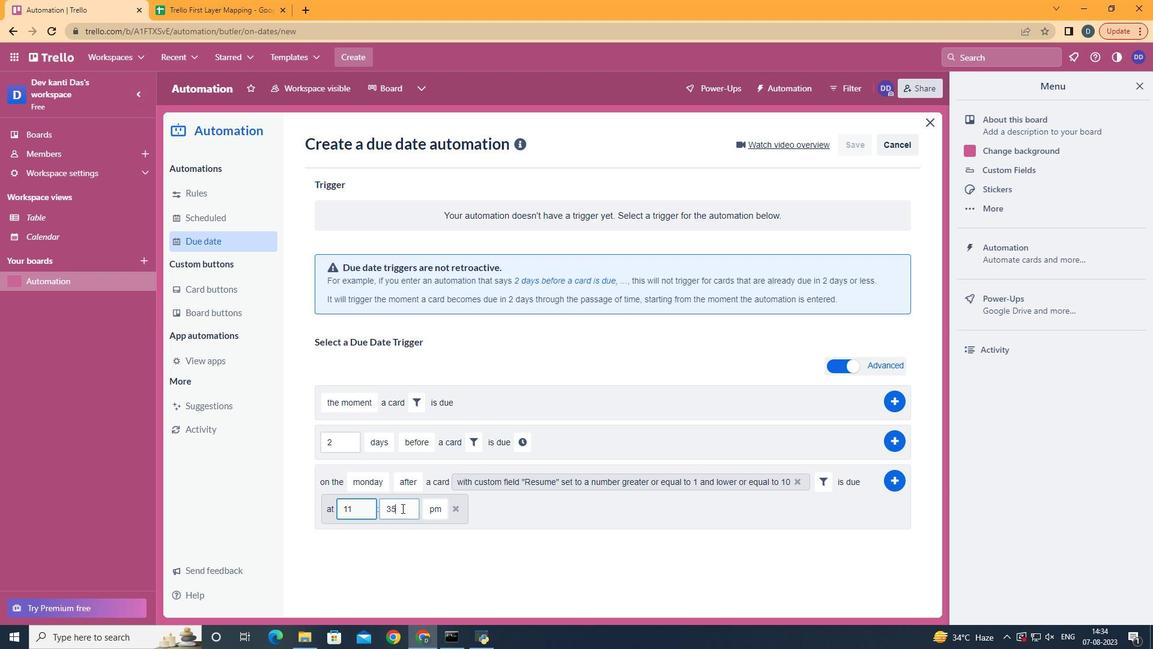 
Action: Mouse pressed left at (402, 508)
Screenshot: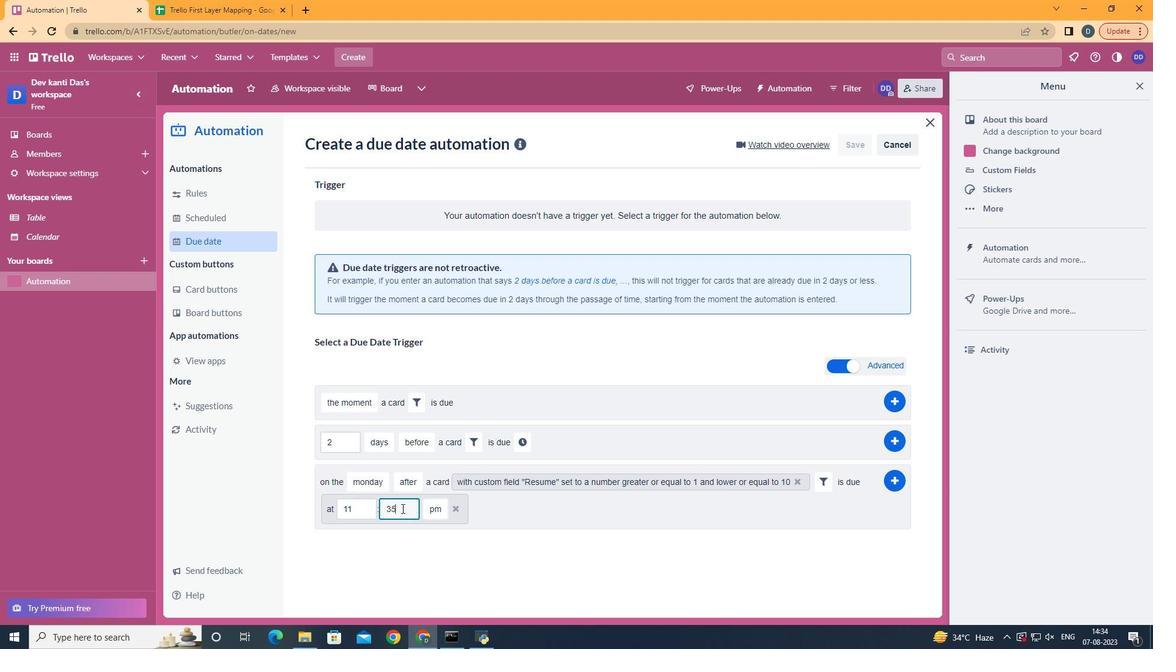 
Action: Key pressed <Key.backspace><Key.backspace>00
Screenshot: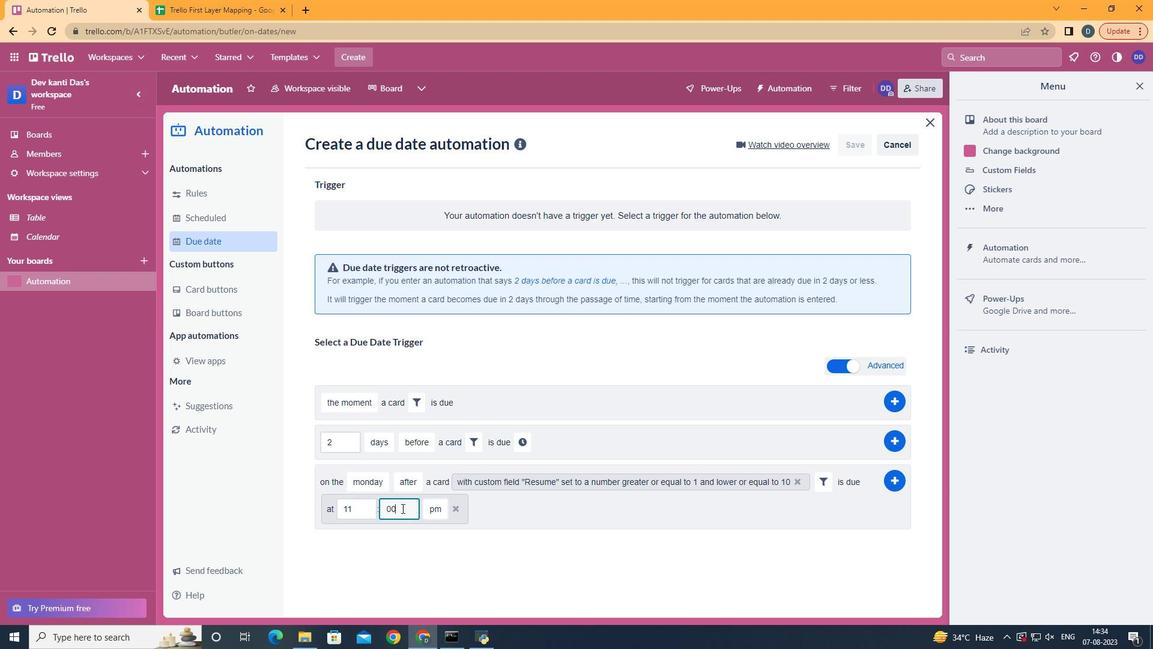 
Action: Mouse moved to (438, 532)
Screenshot: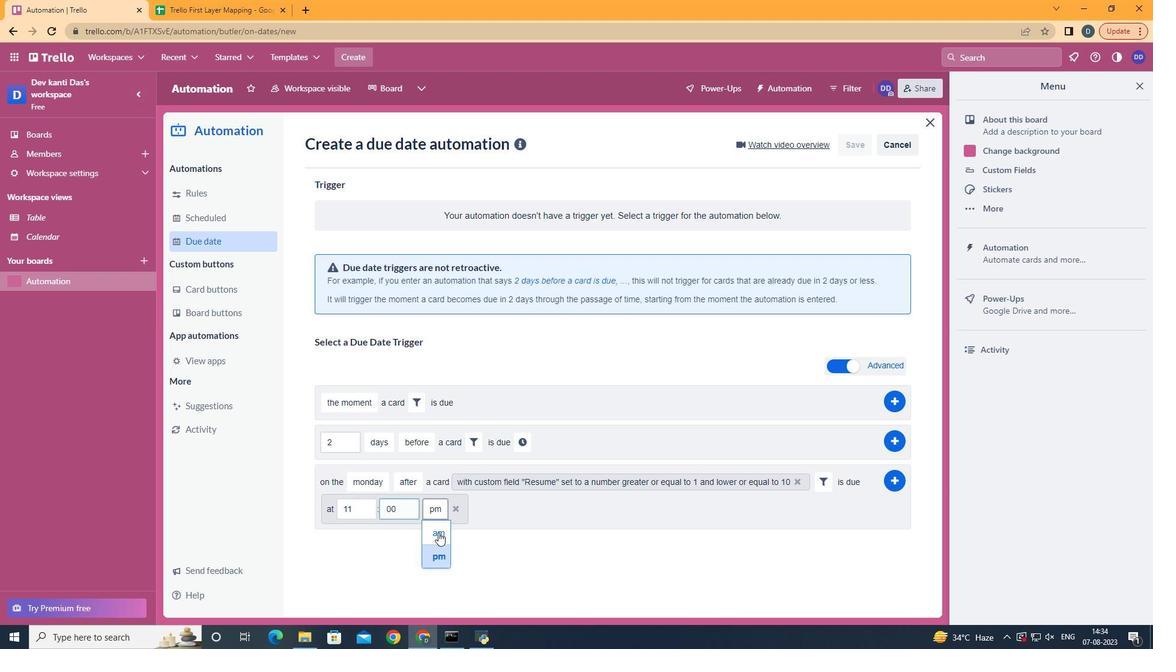 
Action: Mouse pressed left at (438, 532)
Screenshot: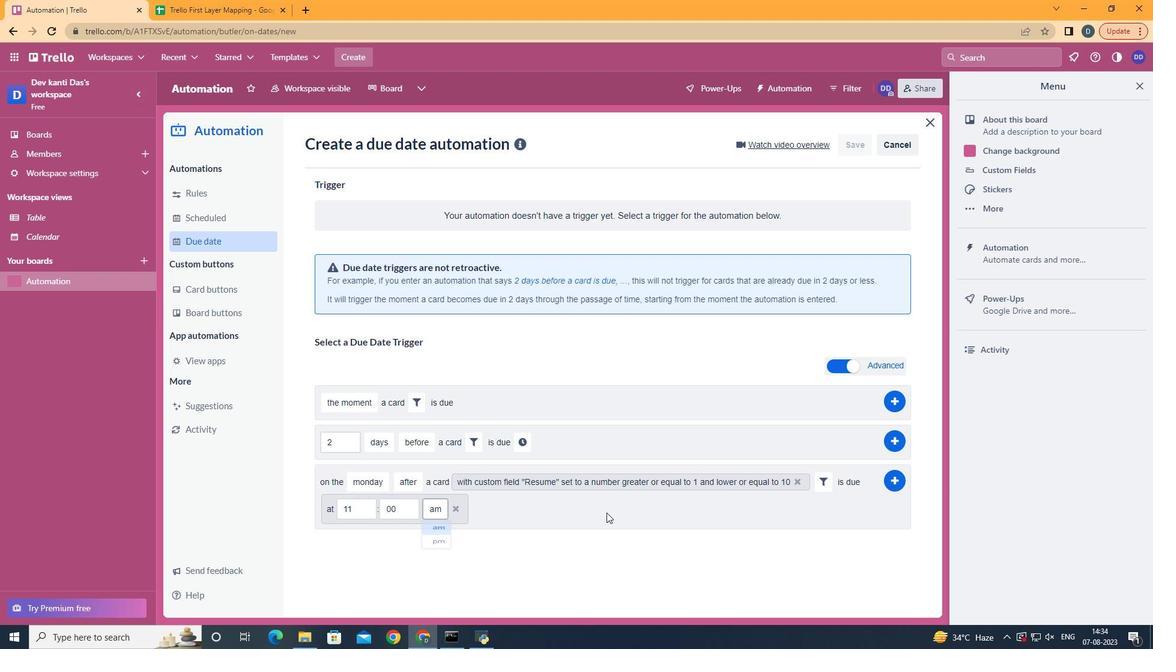 
Action: Mouse moved to (894, 479)
Screenshot: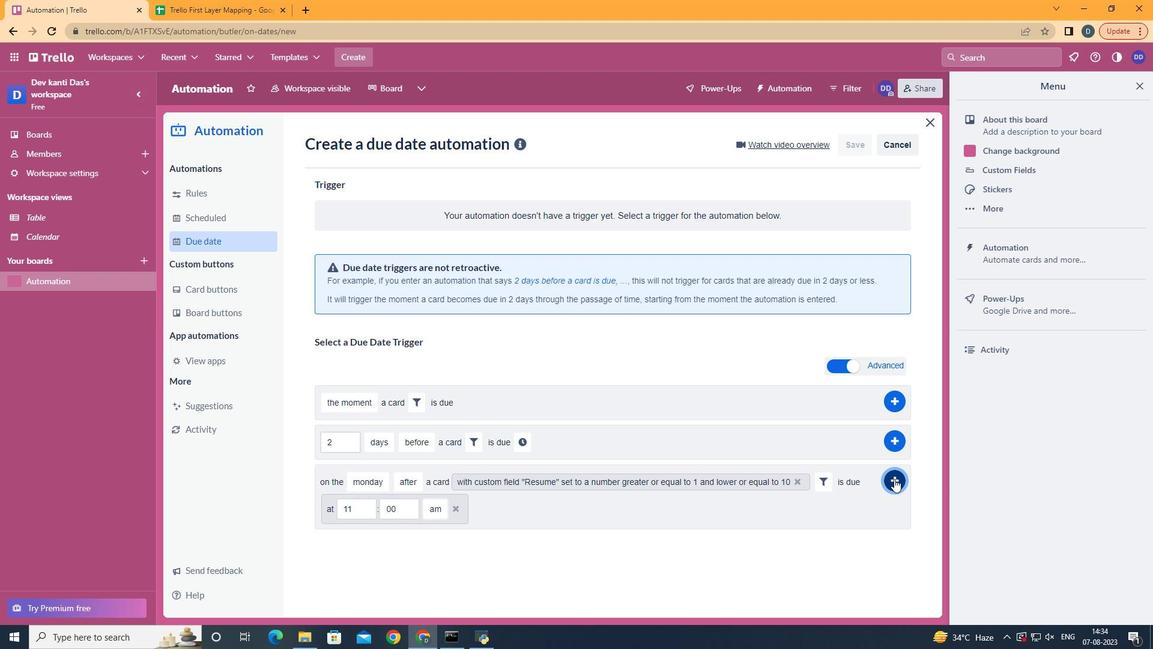 
Action: Mouse pressed left at (894, 479)
Screenshot: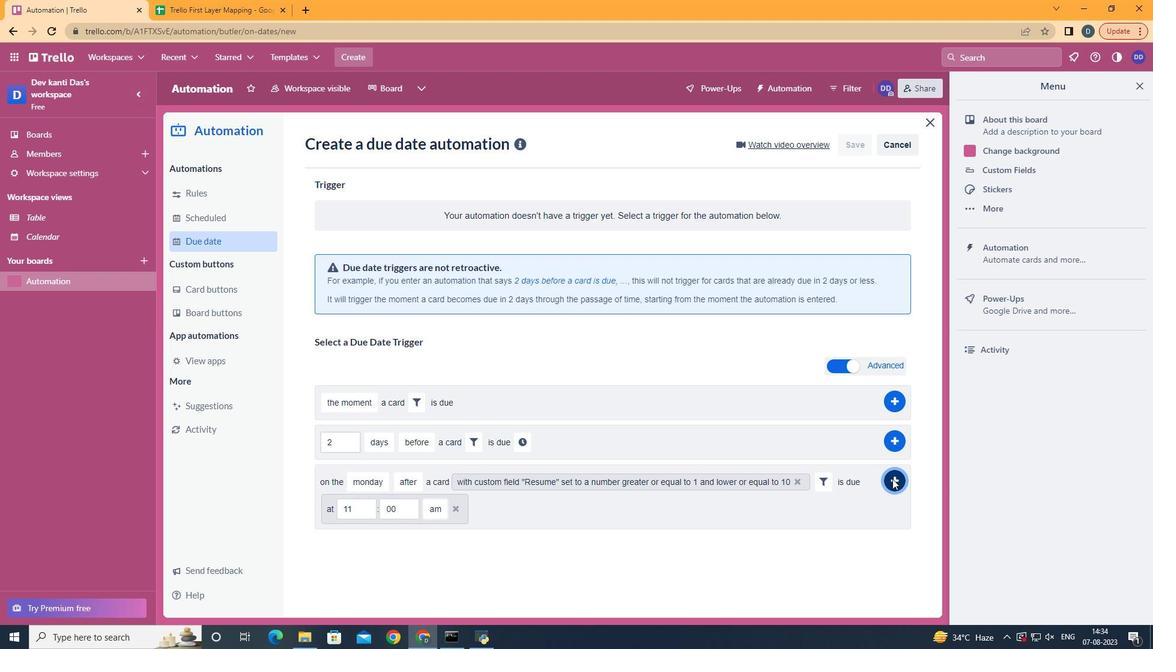 
Action: Mouse moved to (527, 200)
Screenshot: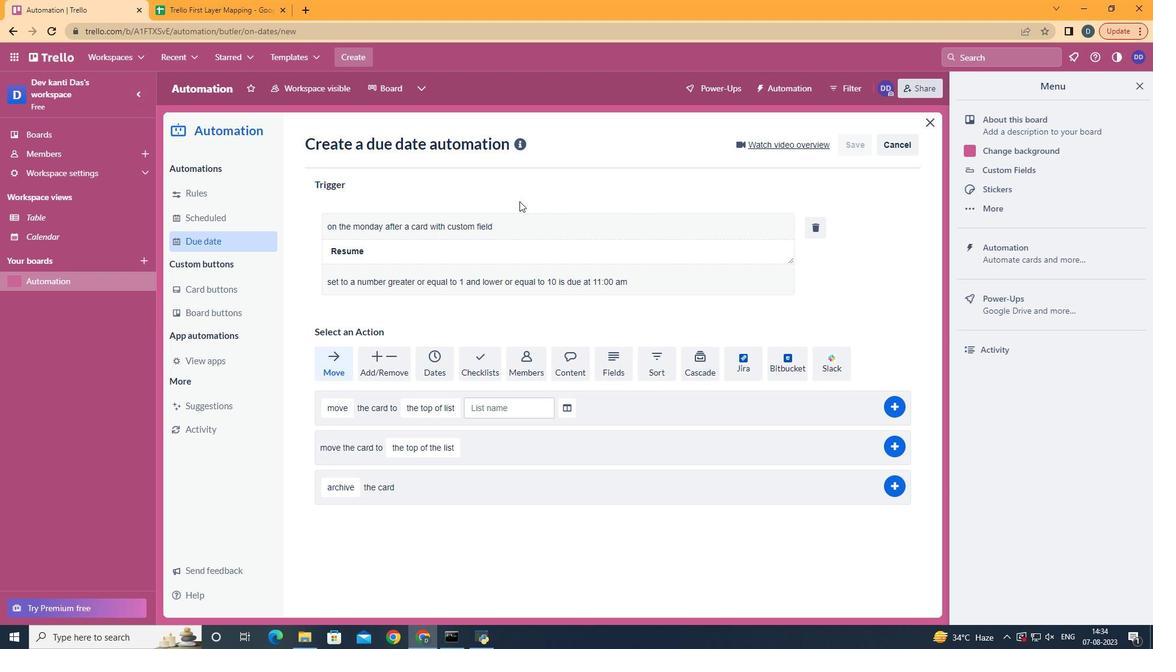 
